 Task: Explore Airbnb accommodation in Rho, Italy from 16th December, 2023 to 18th December, 2023 for 5 adults. Place can be shared room with 2 bedrooms having 5 beds and 2 bathrooms. Property type can be flat. Amenities needed are: wifi.
Action: Mouse moved to (402, 100)
Screenshot: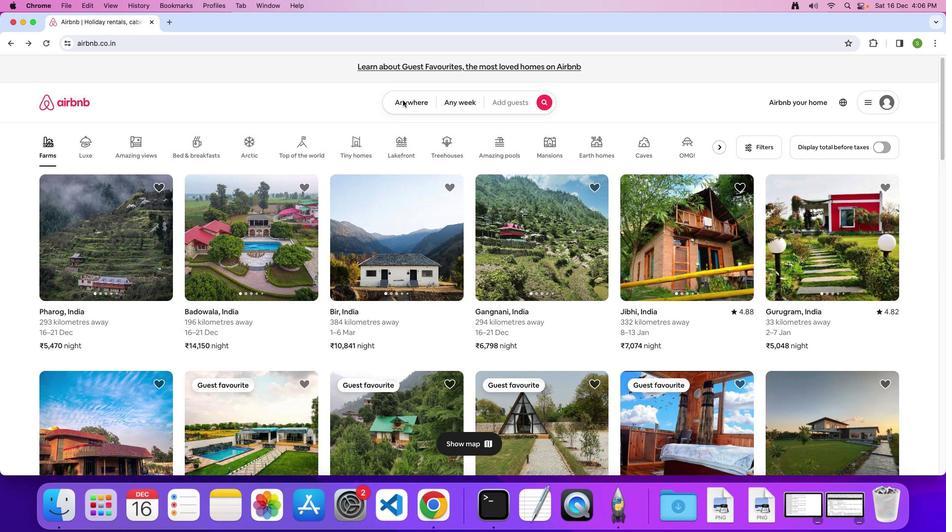 
Action: Mouse pressed left at (402, 100)
Screenshot: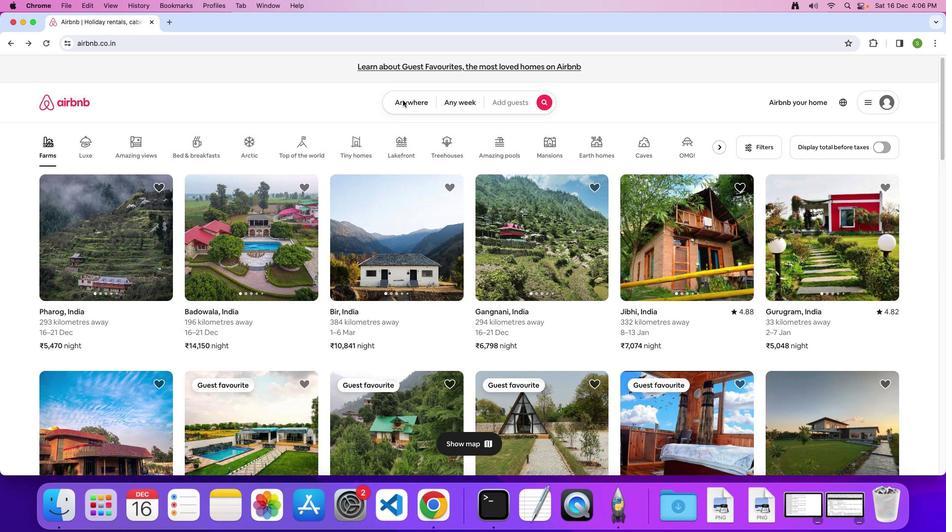 
Action: Mouse moved to (402, 103)
Screenshot: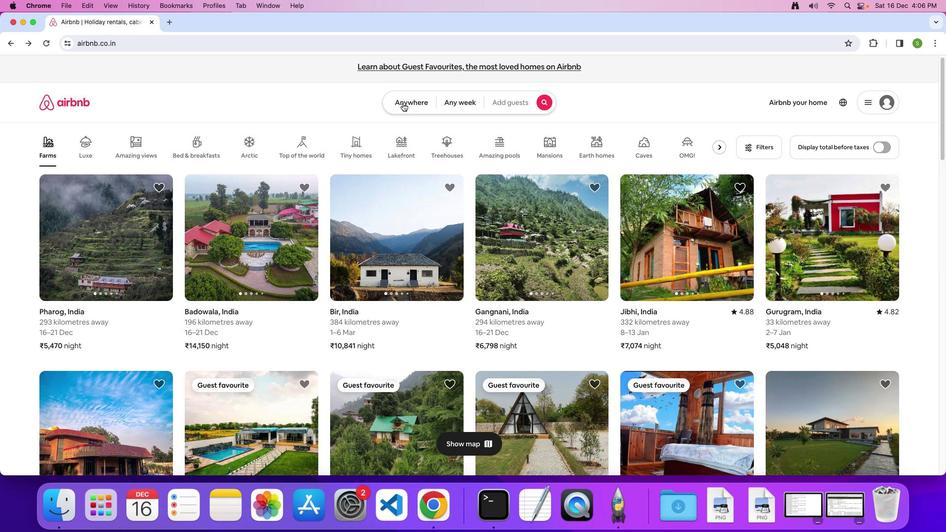 
Action: Mouse pressed left at (402, 103)
Screenshot: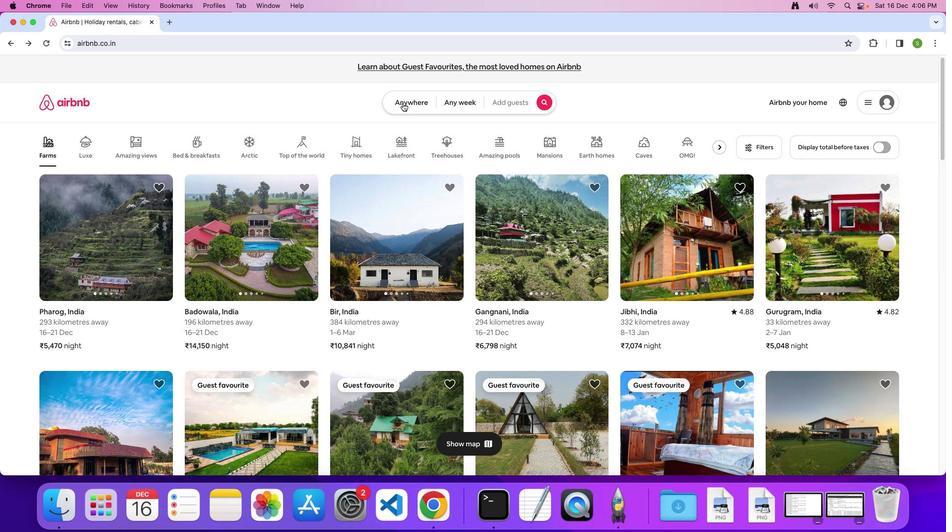 
Action: Mouse moved to (336, 140)
Screenshot: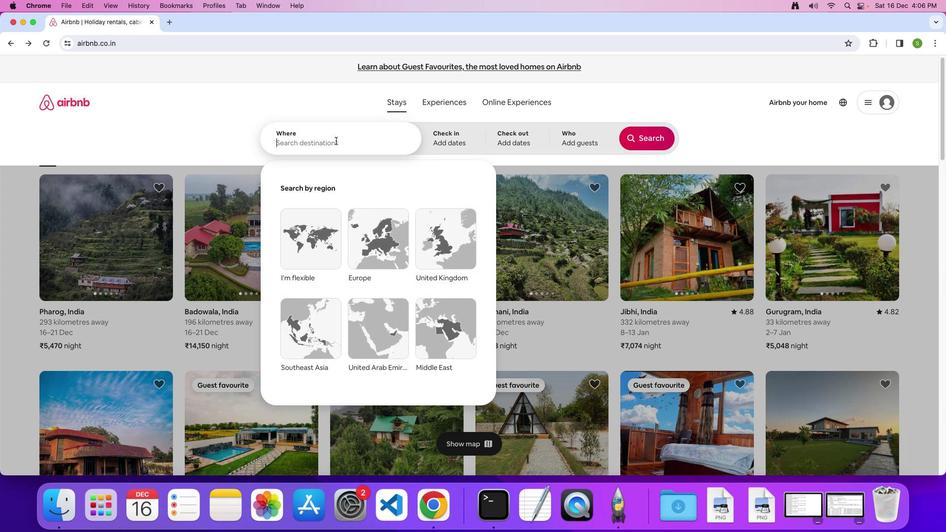 
Action: Mouse pressed left at (336, 140)
Screenshot: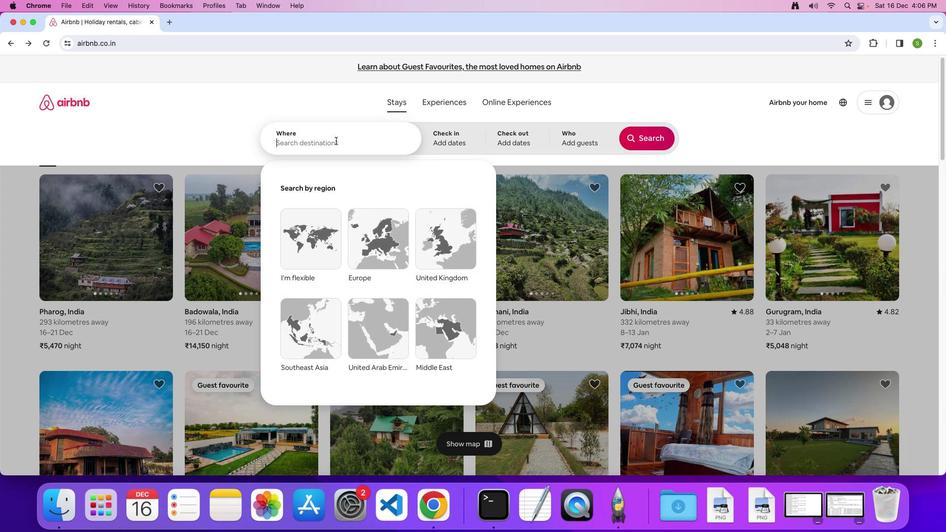 
Action: Mouse moved to (337, 137)
Screenshot: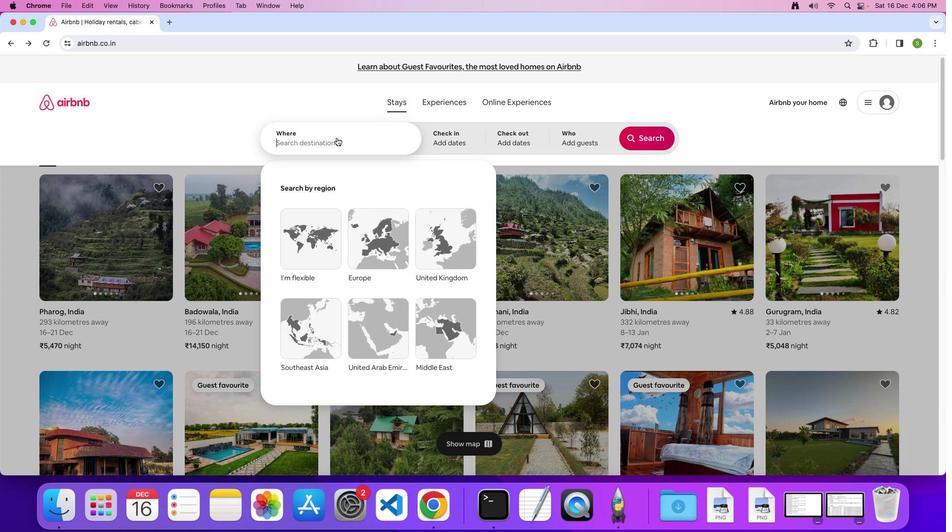 
Action: Key pressed 'R'Key.caps_lock'h''o'','Key.spaceKey.shift'i''t''a''l''y'Key.enter
Screenshot: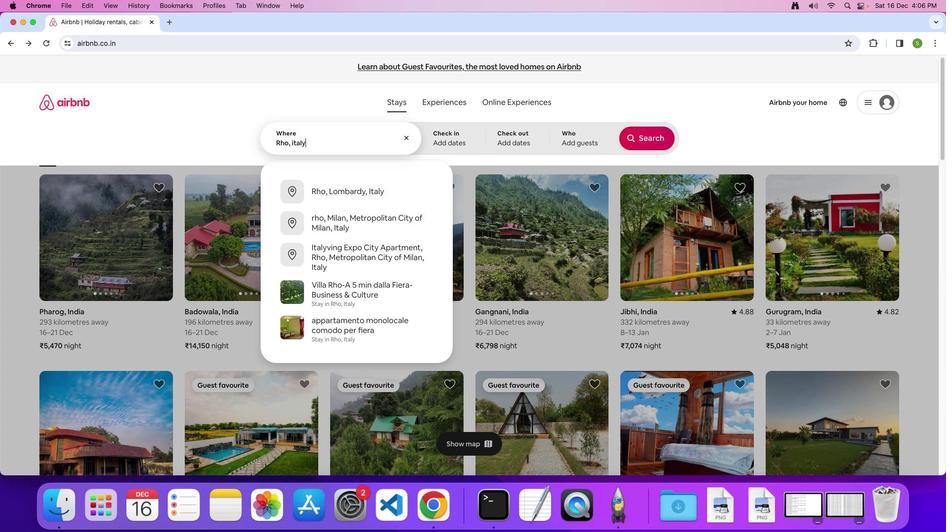 
Action: Mouse moved to (444, 314)
Screenshot: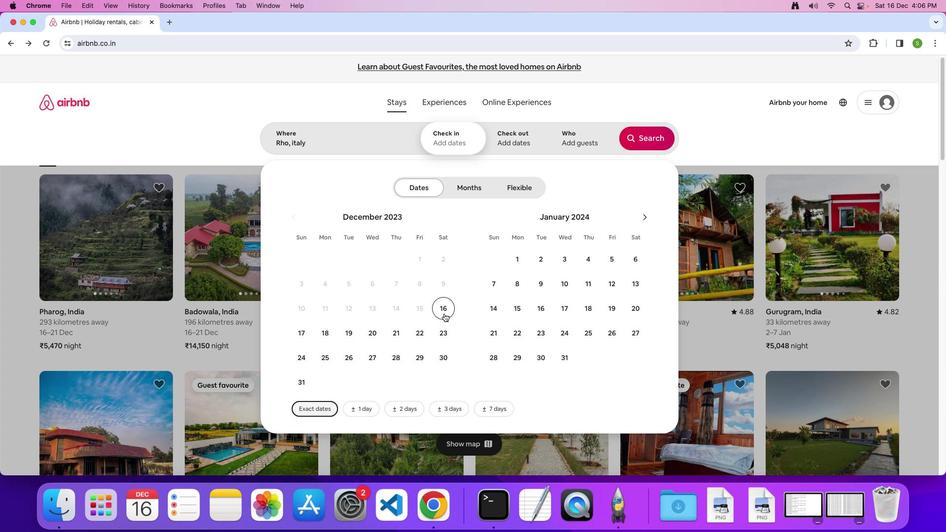 
Action: Mouse pressed left at (444, 314)
Screenshot: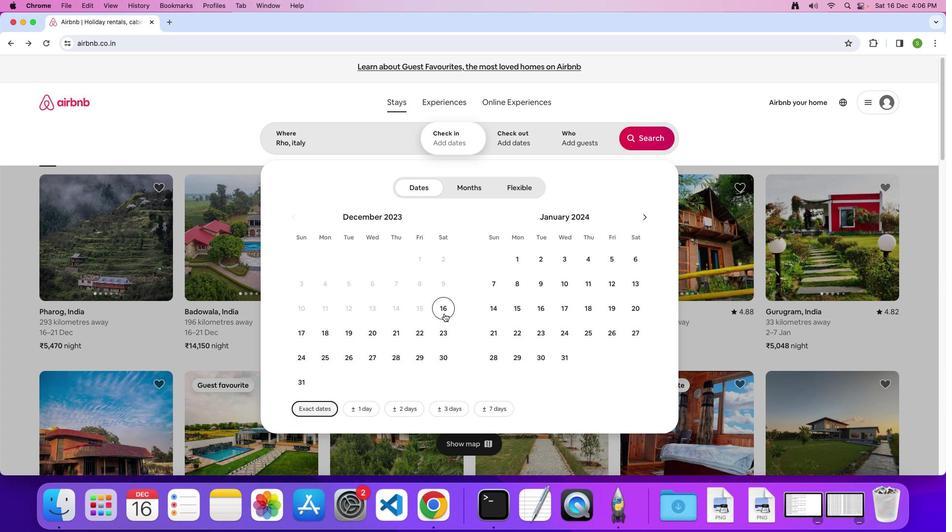
Action: Mouse moved to (328, 336)
Screenshot: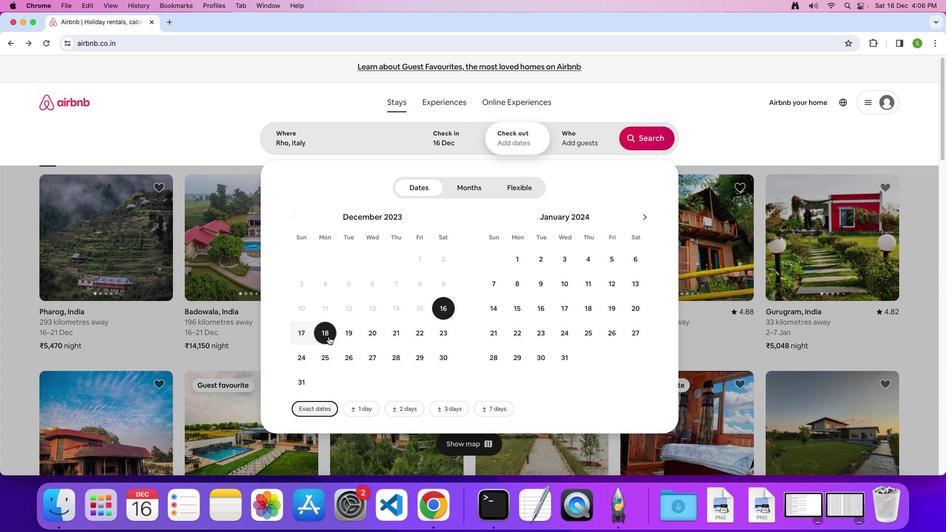 
Action: Mouse pressed left at (328, 336)
Screenshot: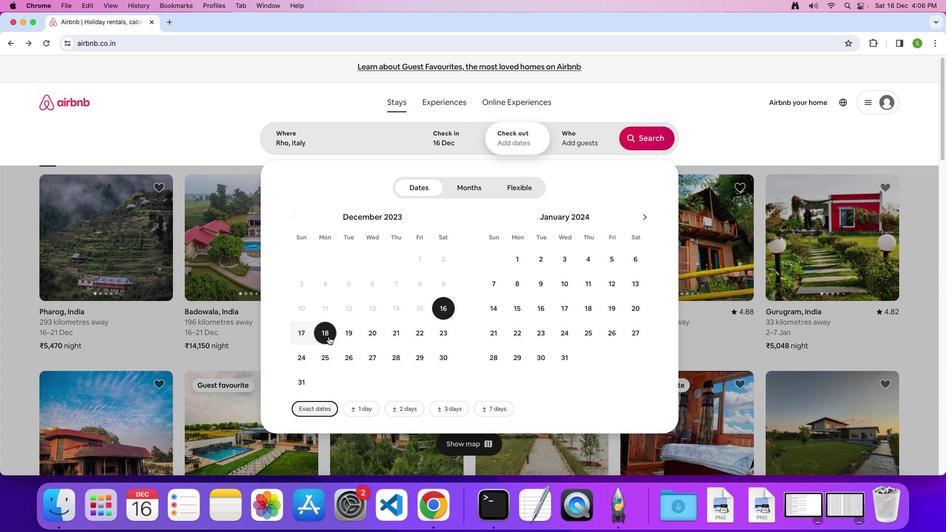 
Action: Mouse moved to (573, 142)
Screenshot: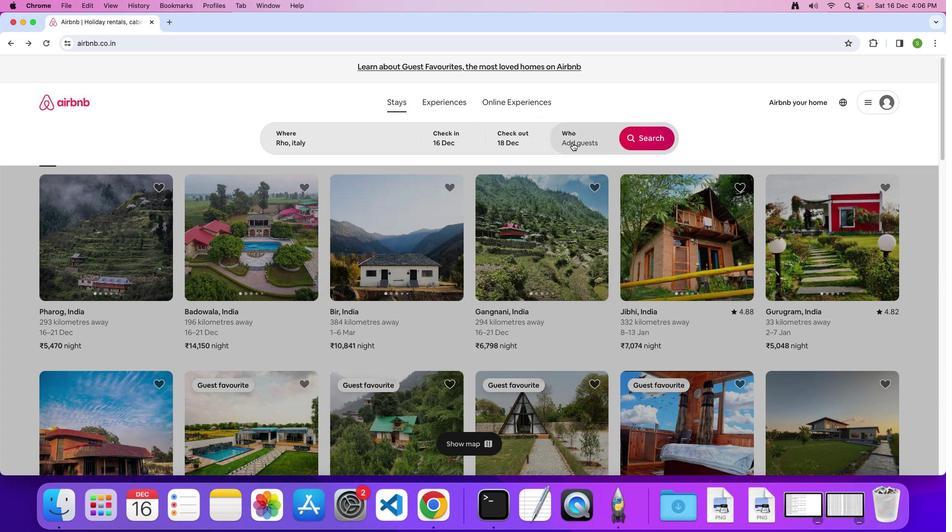 
Action: Mouse pressed left at (573, 142)
Screenshot: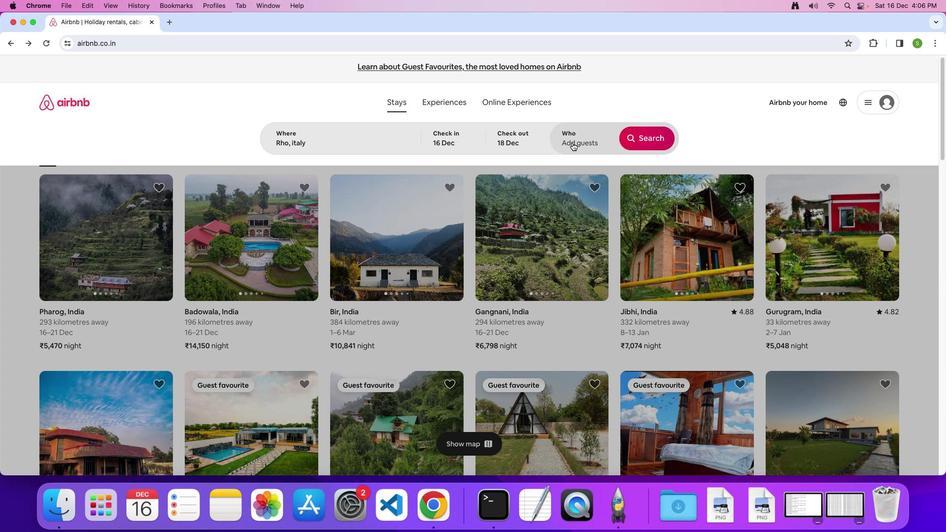 
Action: Mouse moved to (647, 188)
Screenshot: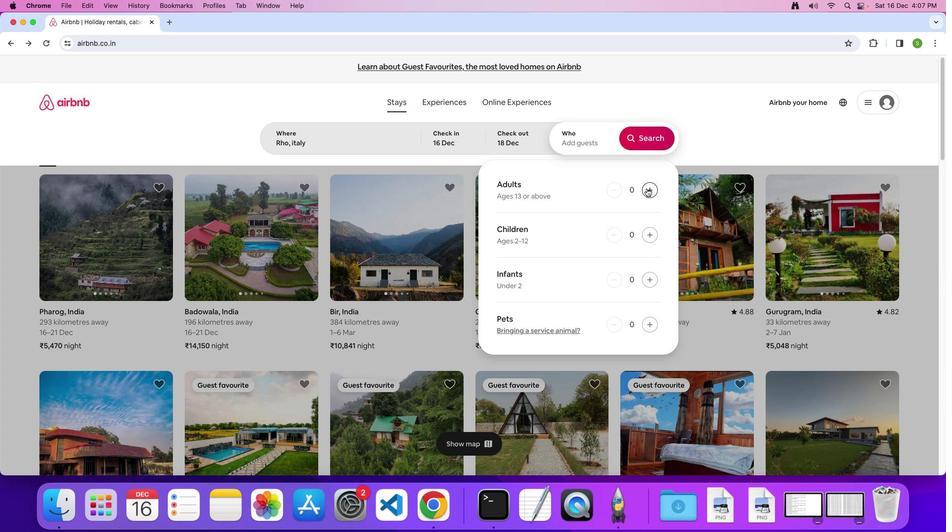 
Action: Mouse pressed left at (647, 188)
Screenshot: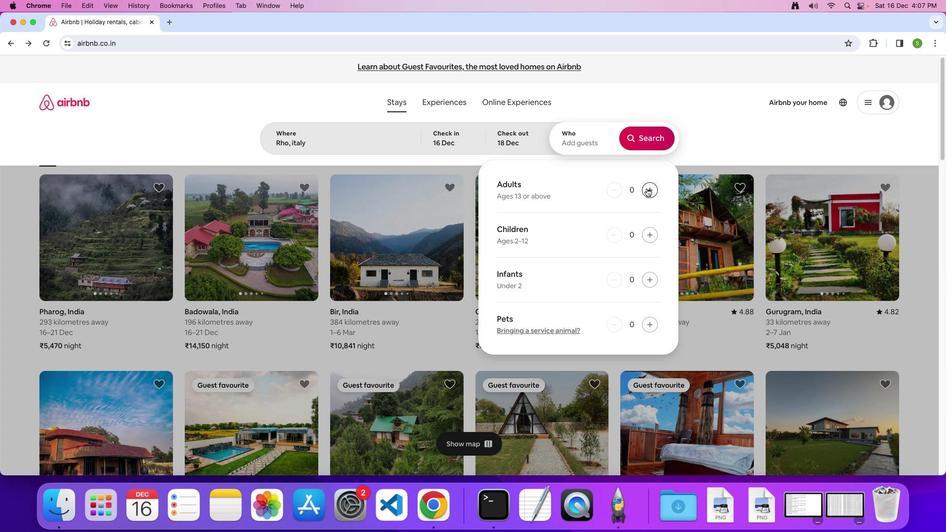 
Action: Mouse pressed left at (647, 188)
Screenshot: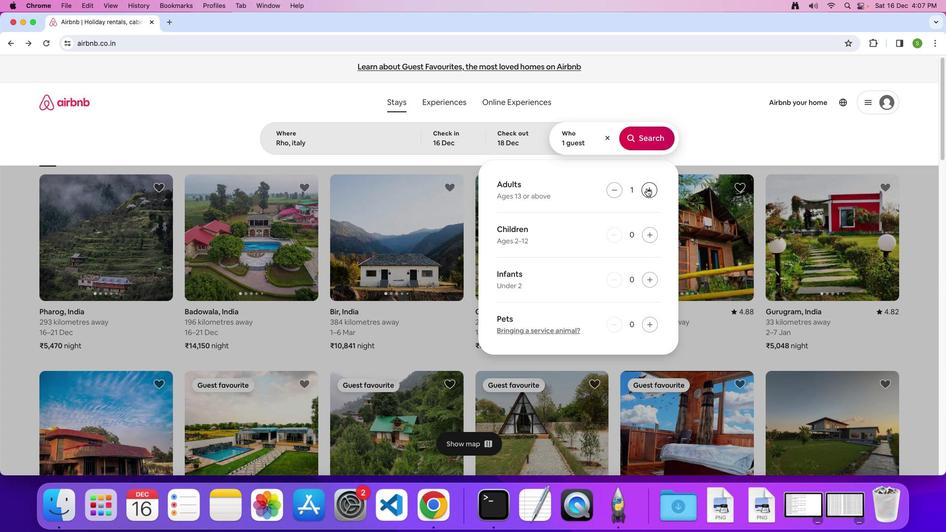 
Action: Mouse pressed left at (647, 188)
Screenshot: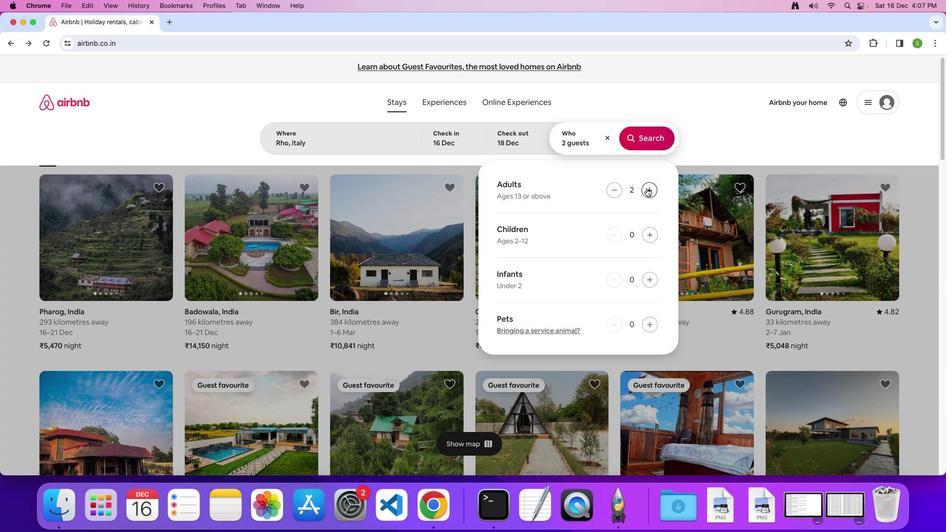 
Action: Mouse pressed left at (647, 188)
Screenshot: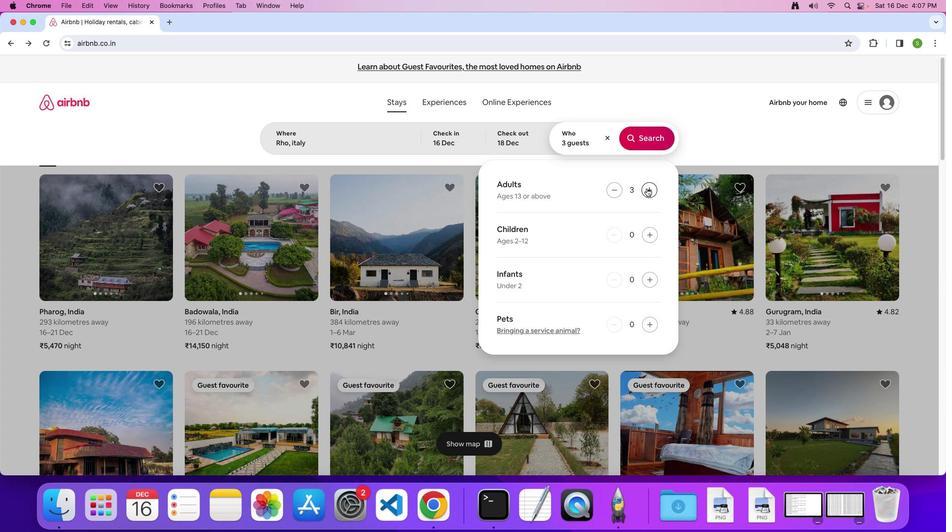 
Action: Mouse pressed left at (647, 188)
Screenshot: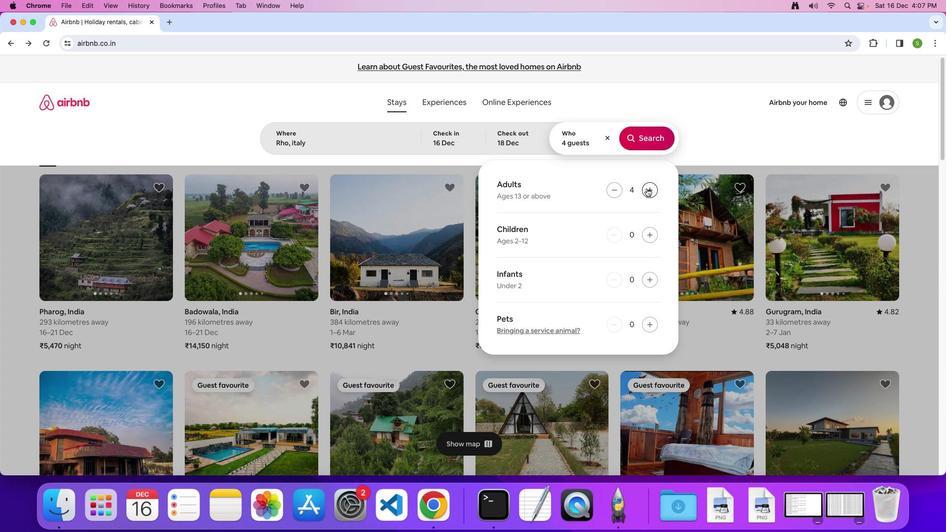 
Action: Mouse moved to (649, 144)
Screenshot: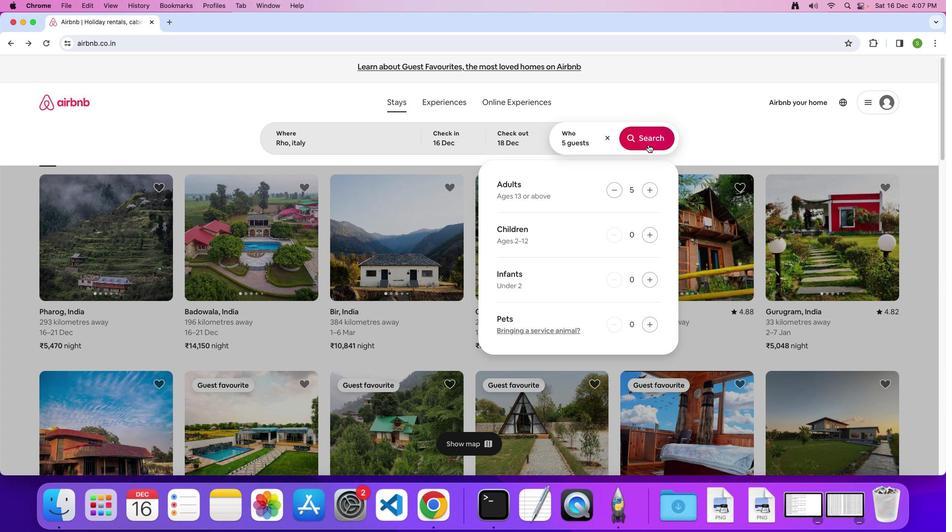
Action: Mouse pressed left at (649, 144)
Screenshot: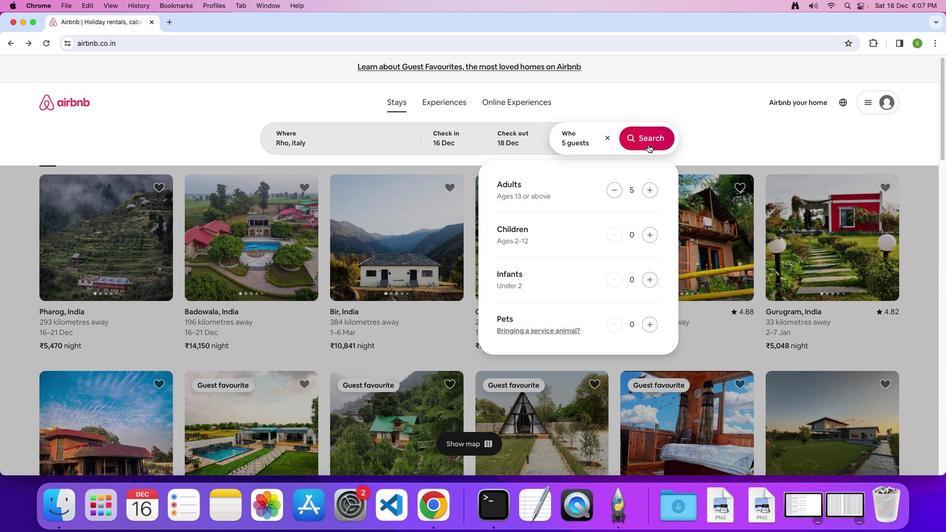 
Action: Mouse moved to (787, 116)
Screenshot: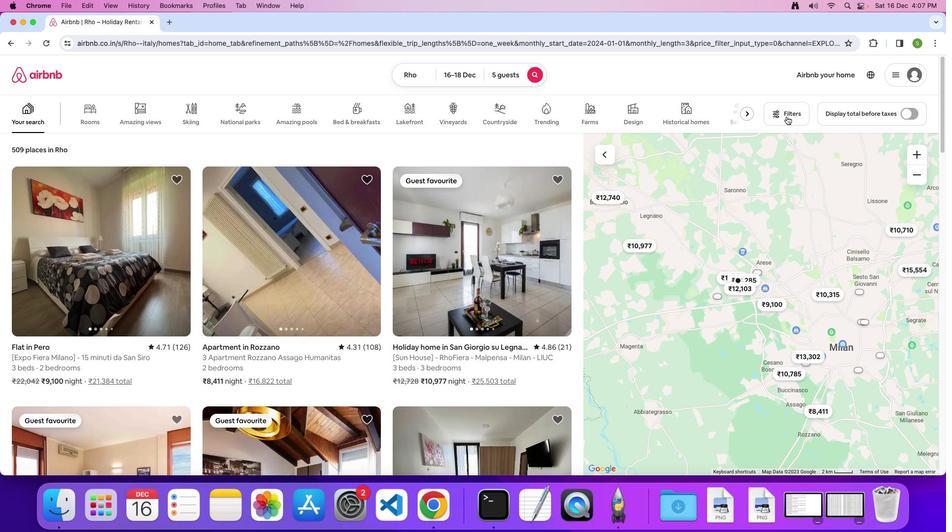 
Action: Mouse pressed left at (787, 116)
Screenshot: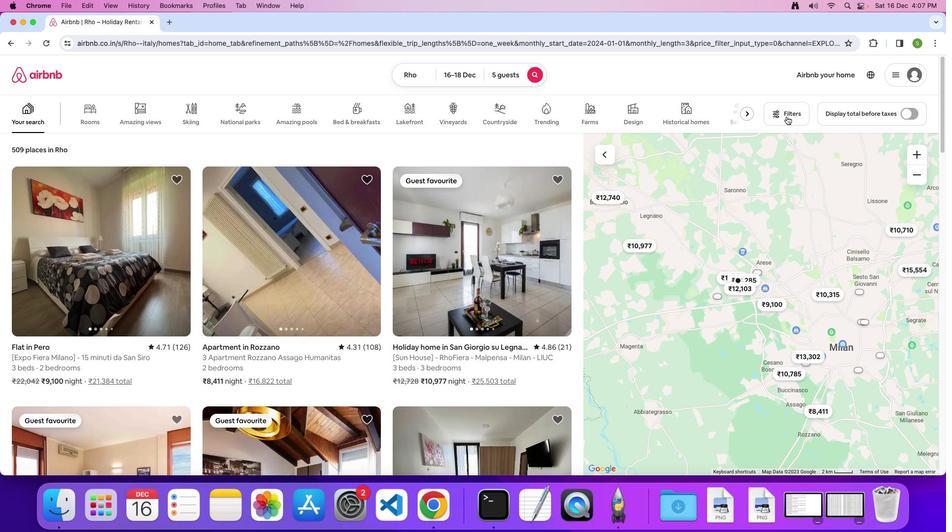 
Action: Mouse moved to (485, 228)
Screenshot: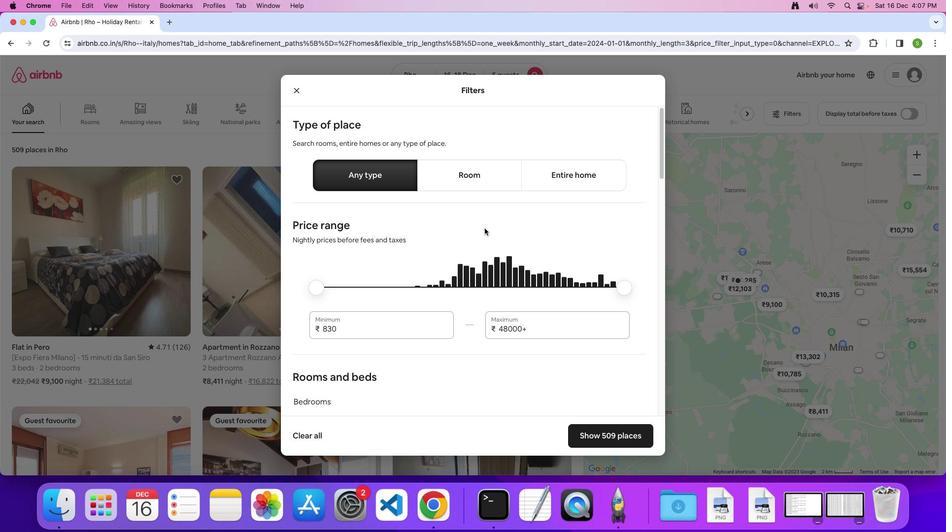 
Action: Mouse scrolled (485, 228) with delta (0, 0)
Screenshot: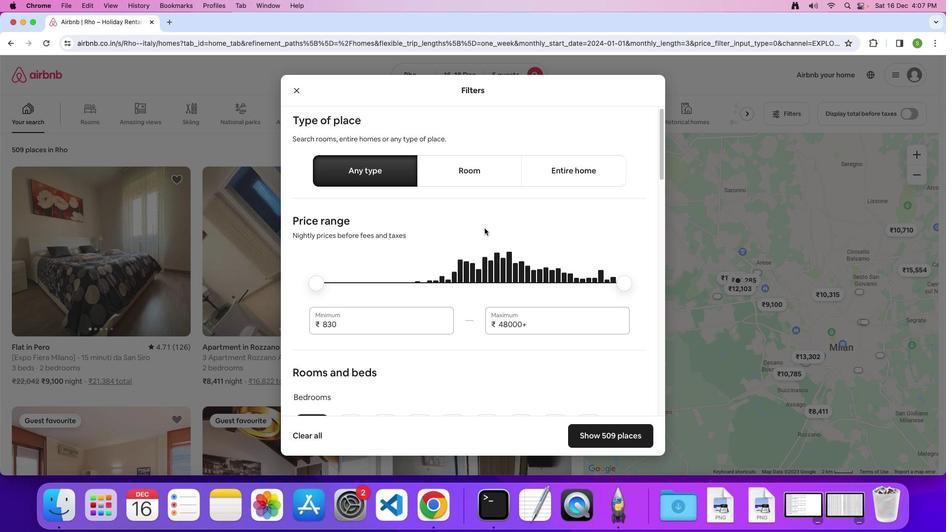 
Action: Mouse moved to (485, 228)
Screenshot: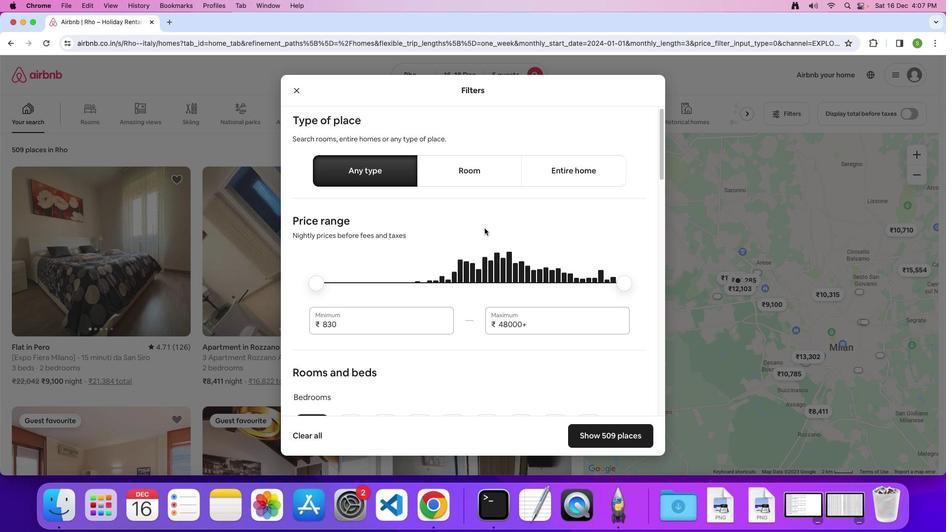 
Action: Mouse scrolled (485, 228) with delta (0, 0)
Screenshot: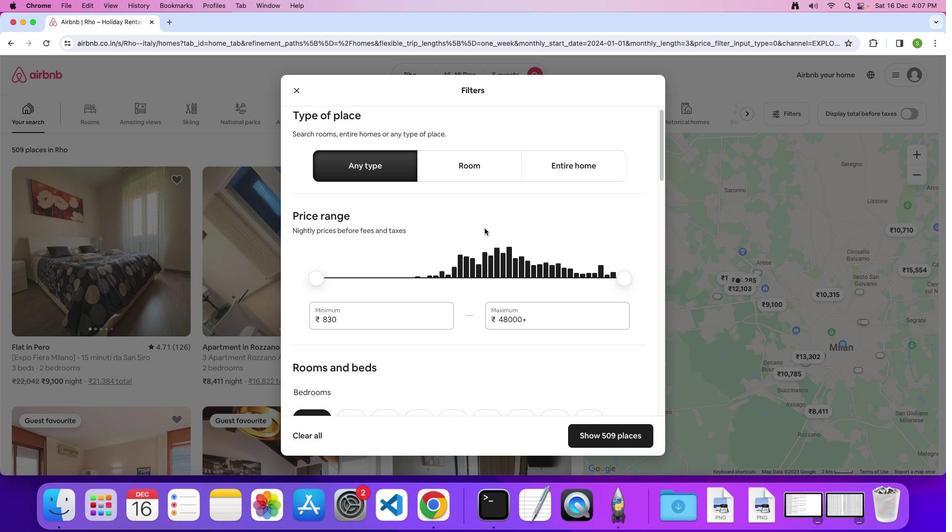
Action: Mouse scrolled (485, 228) with delta (0, 0)
Screenshot: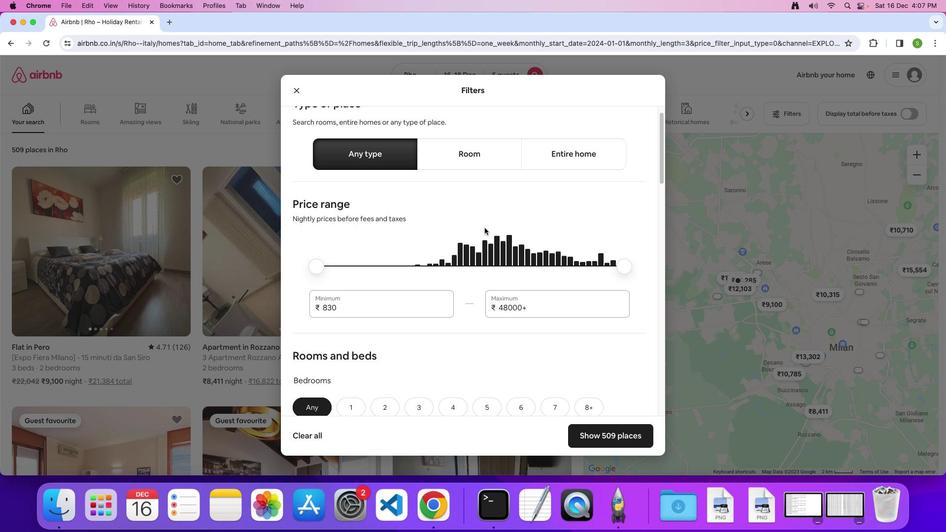 
Action: Mouse moved to (484, 228)
Screenshot: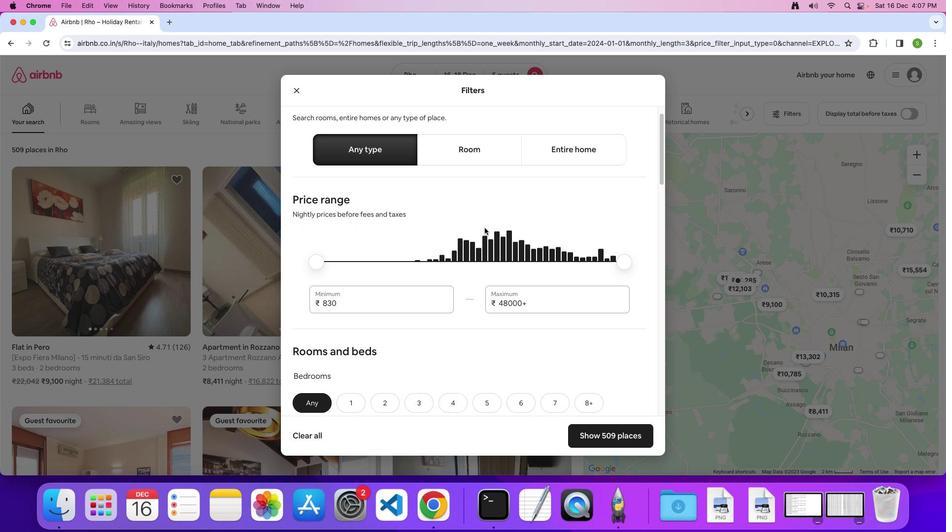 
Action: Mouse scrolled (484, 228) with delta (0, 0)
Screenshot: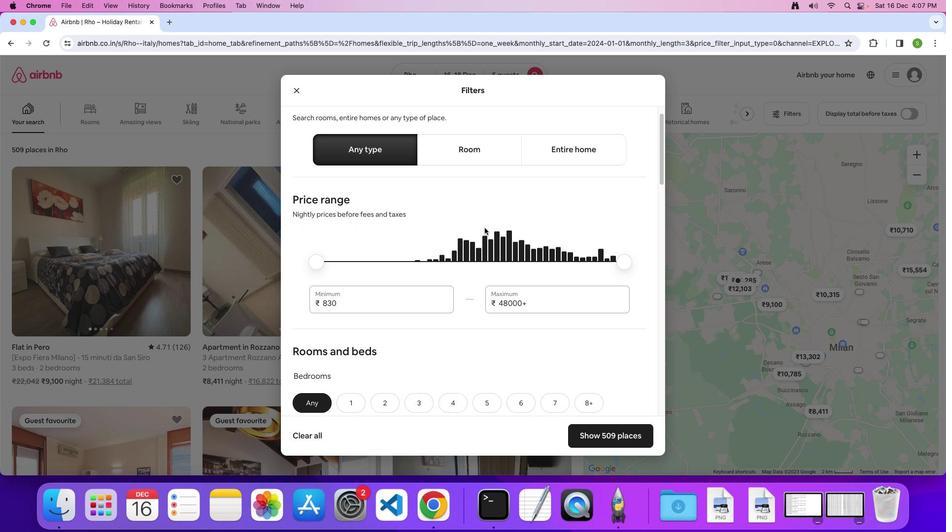 
Action: Mouse moved to (484, 227)
Screenshot: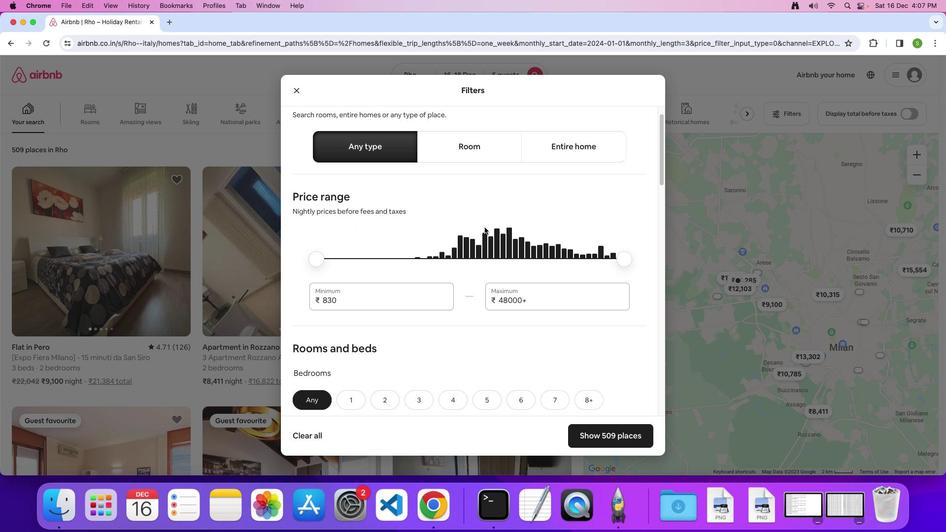 
Action: Mouse scrolled (484, 227) with delta (0, 0)
Screenshot: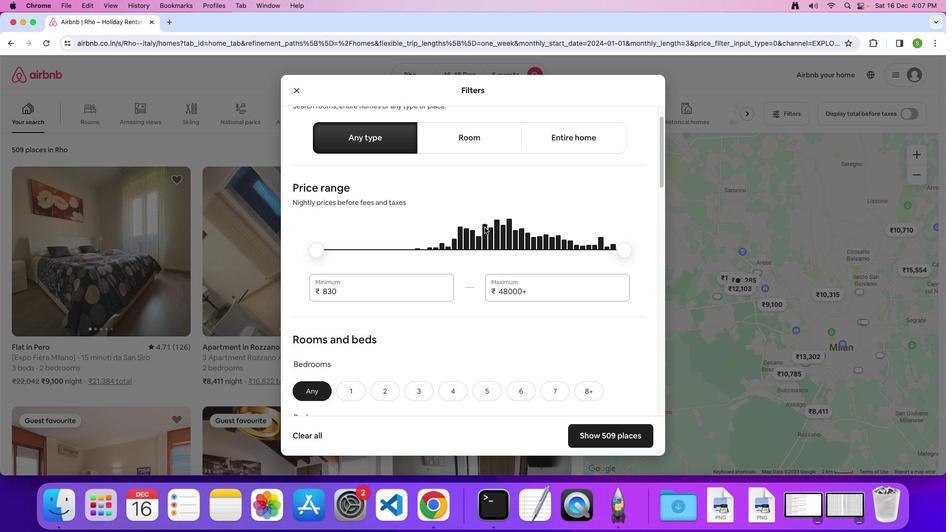 
Action: Mouse scrolled (484, 227) with delta (0, 0)
Screenshot: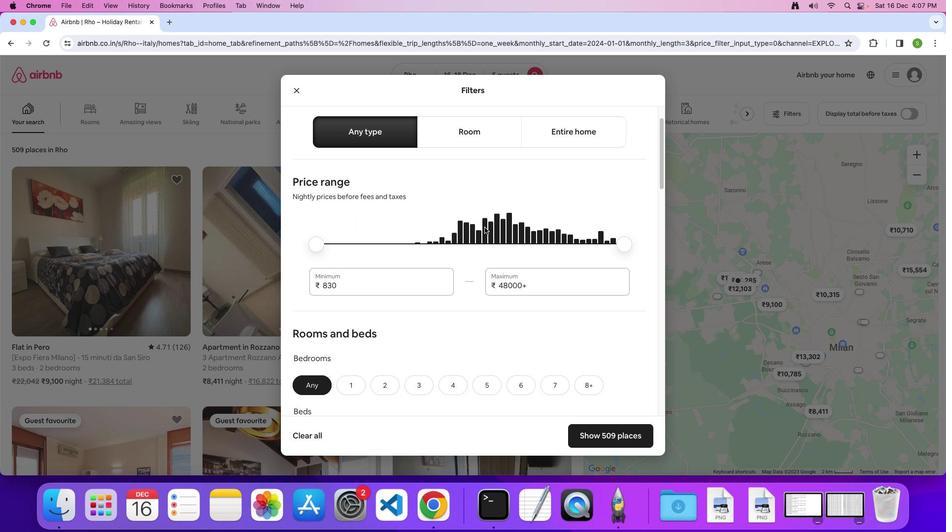 
Action: Mouse scrolled (484, 227) with delta (0, 0)
Screenshot: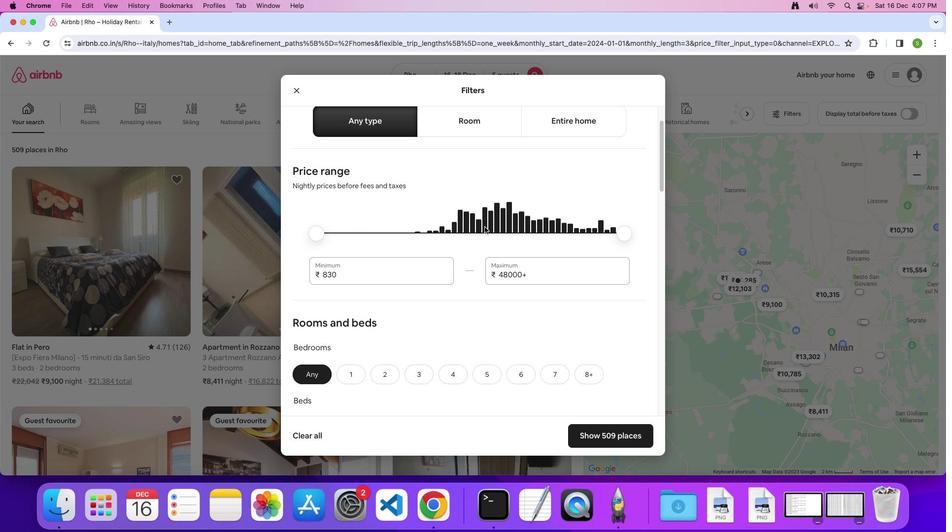 
Action: Mouse scrolled (484, 227) with delta (0, 0)
Screenshot: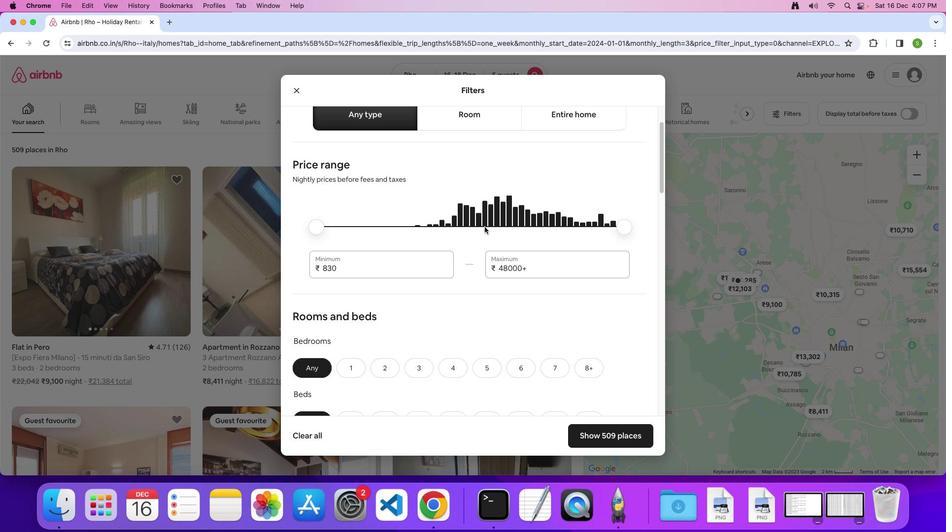 
Action: Mouse moved to (484, 225)
Screenshot: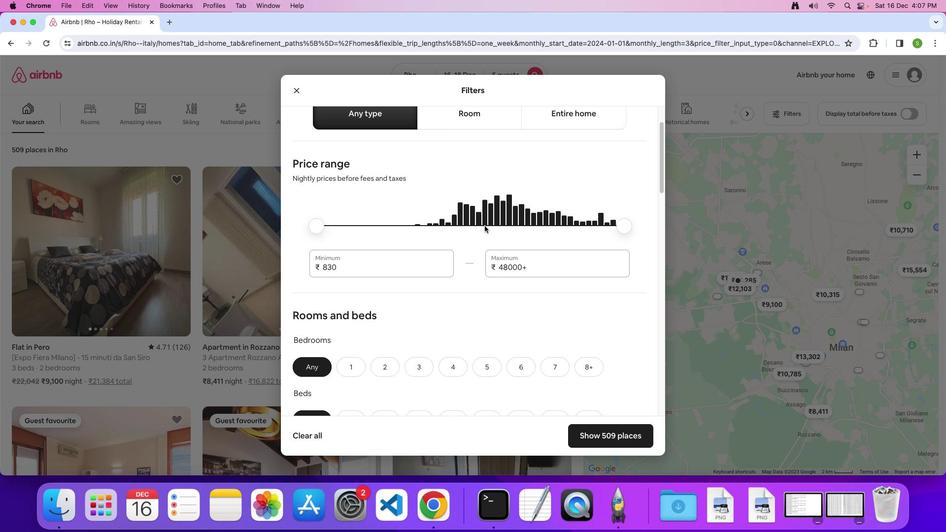 
Action: Mouse scrolled (484, 225) with delta (0, 0)
Screenshot: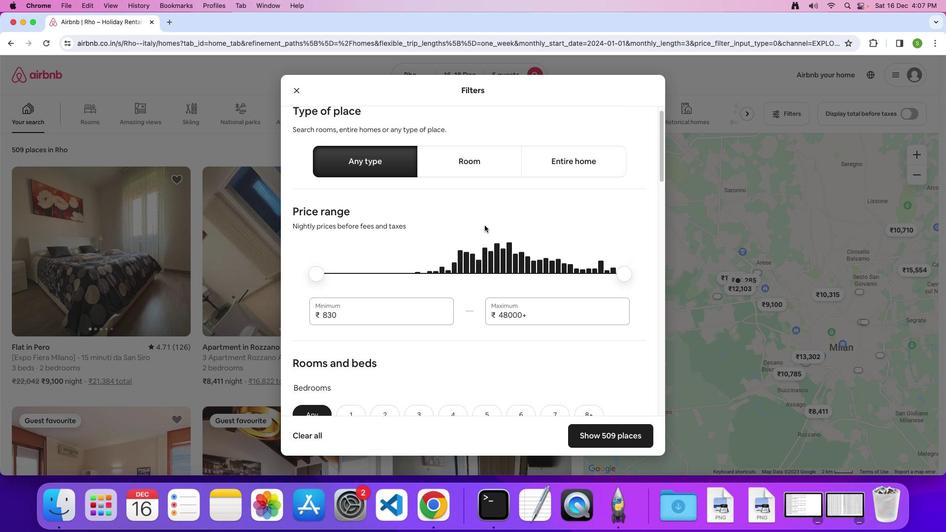 
Action: Mouse scrolled (484, 225) with delta (0, 0)
Screenshot: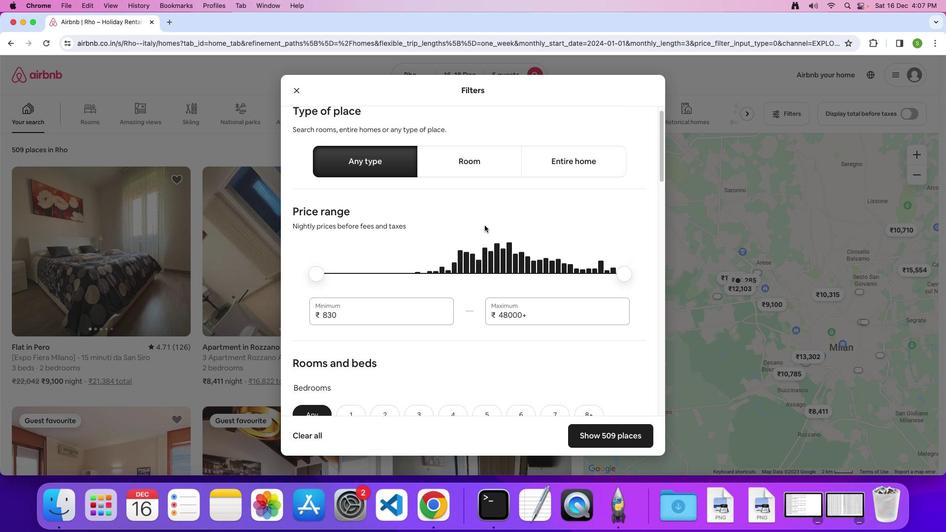 
Action: Mouse scrolled (484, 225) with delta (0, 2)
Screenshot: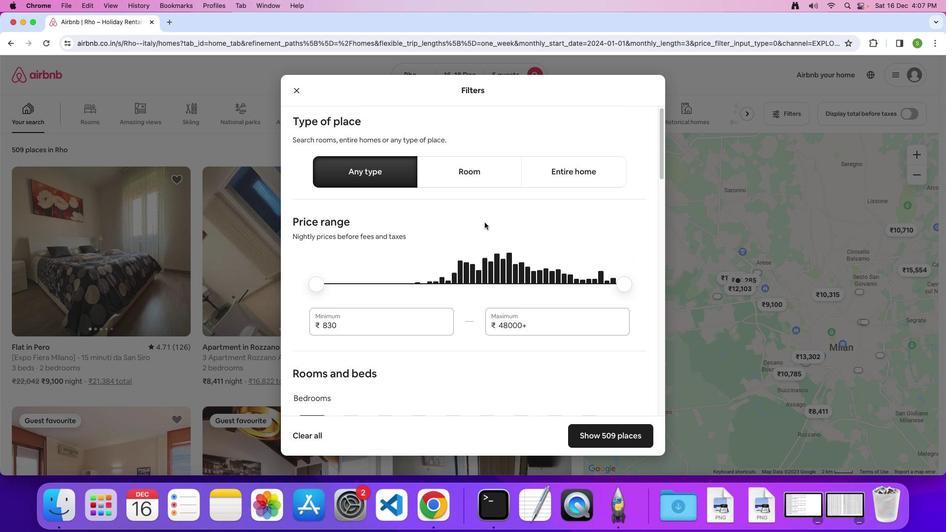 
Action: Mouse moved to (480, 170)
Screenshot: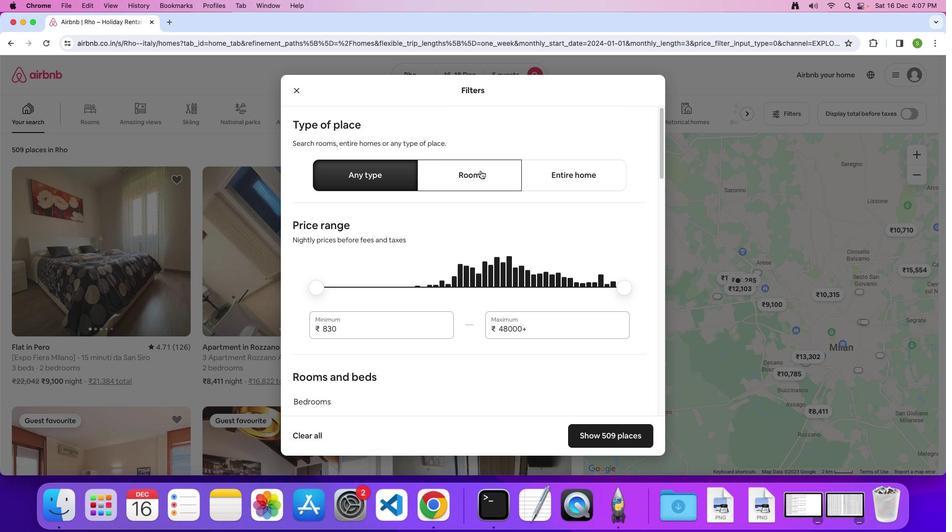 
Action: Mouse pressed left at (480, 170)
Screenshot: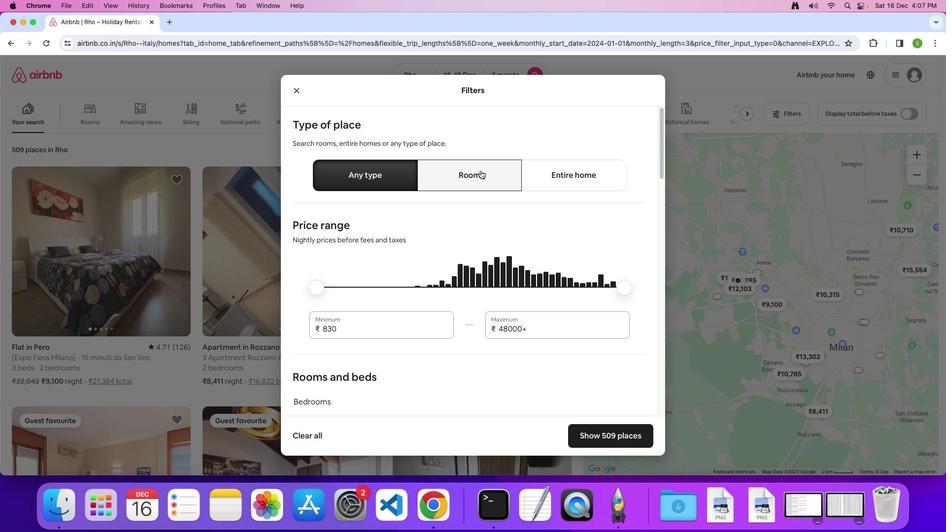 
Action: Mouse moved to (476, 247)
Screenshot: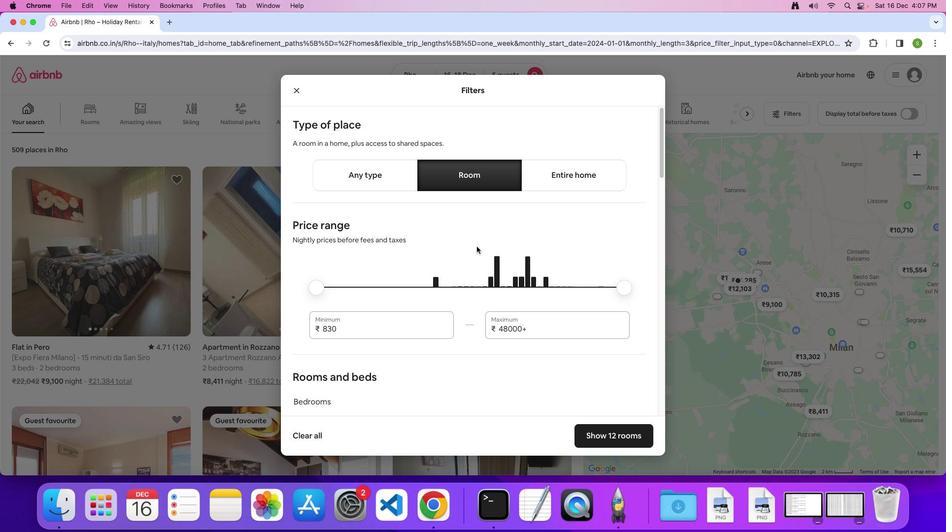 
Action: Mouse scrolled (476, 247) with delta (0, 0)
Screenshot: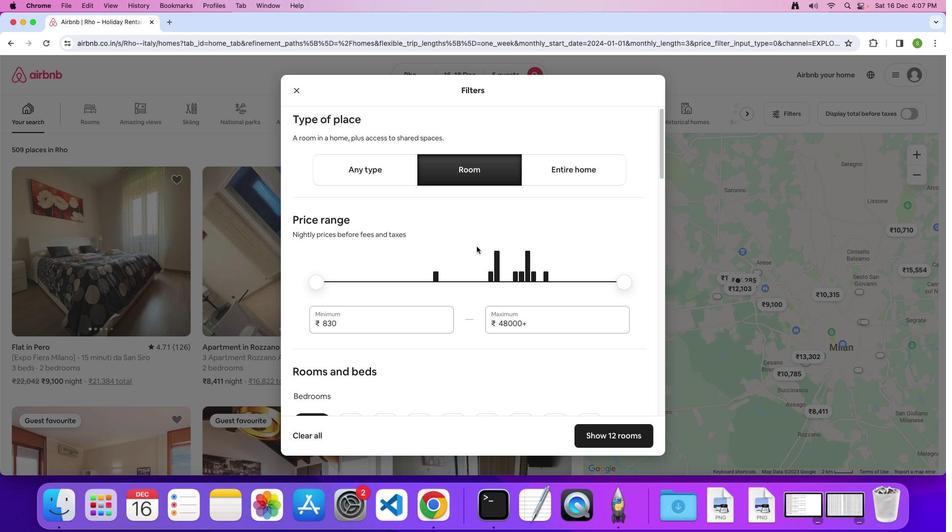 
Action: Mouse scrolled (476, 247) with delta (0, 0)
Screenshot: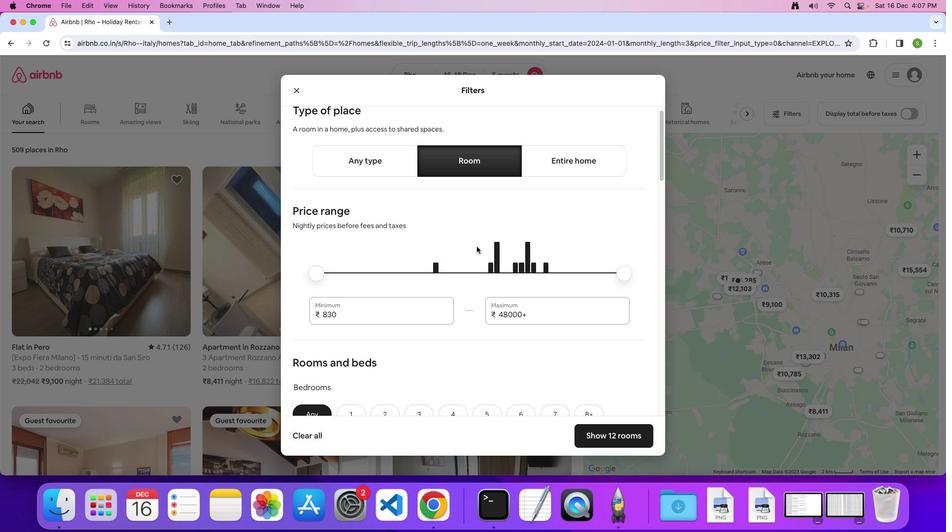 
Action: Mouse moved to (476, 246)
Screenshot: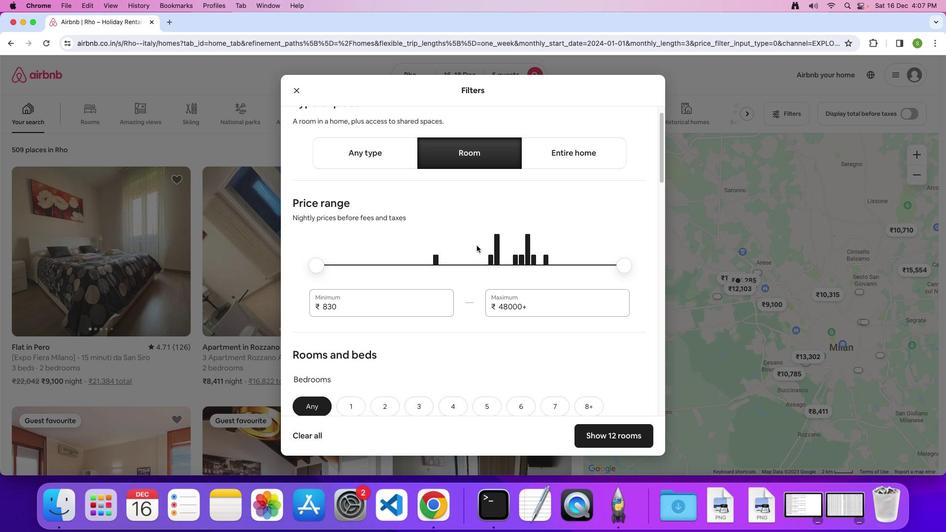 
Action: Mouse scrolled (476, 246) with delta (0, 0)
Screenshot: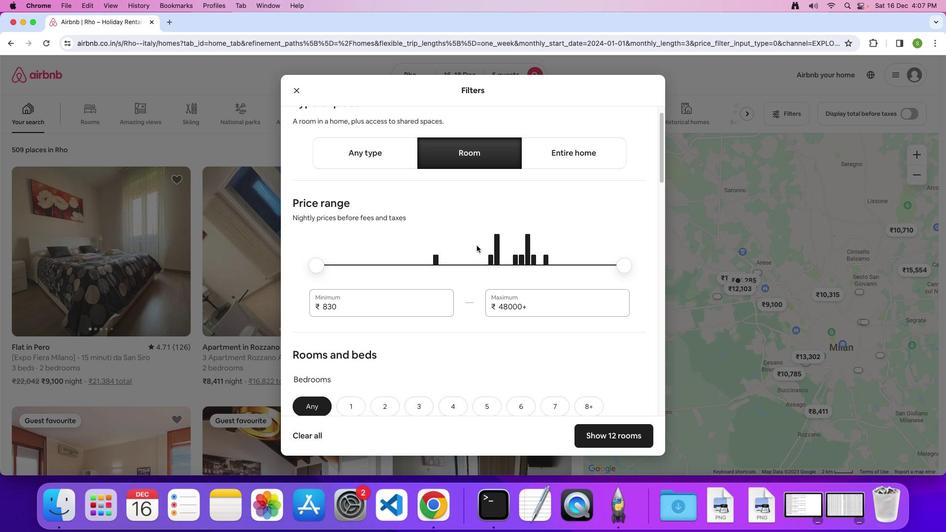 
Action: Mouse moved to (476, 246)
Screenshot: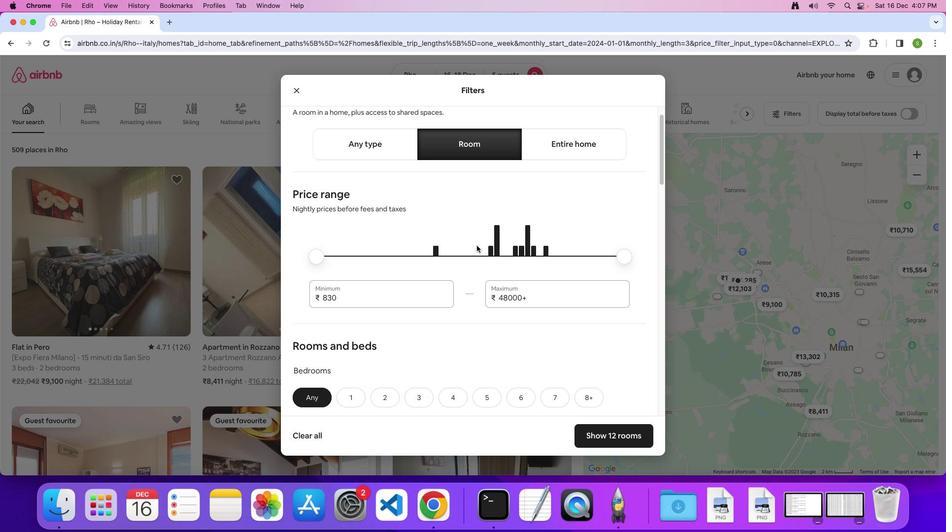 
Action: Mouse scrolled (476, 246) with delta (0, 0)
Screenshot: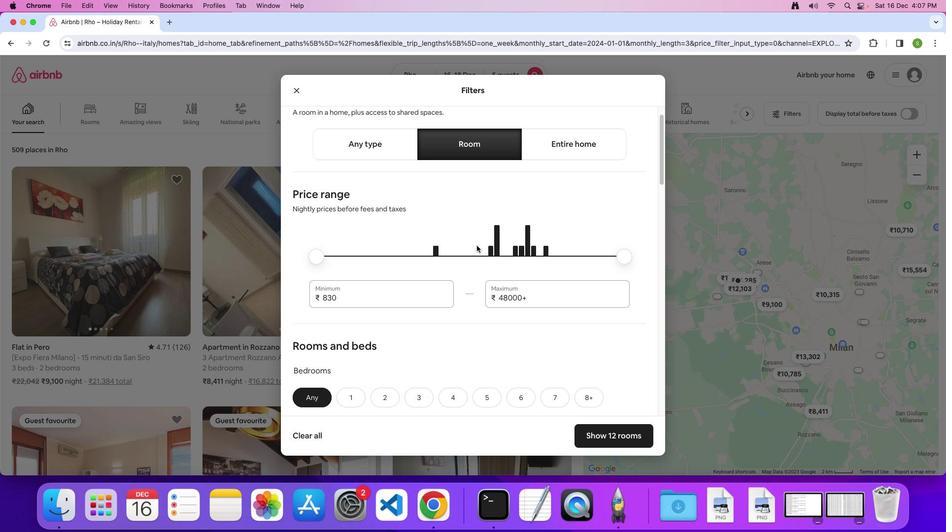 
Action: Mouse scrolled (476, 246) with delta (0, 0)
Screenshot: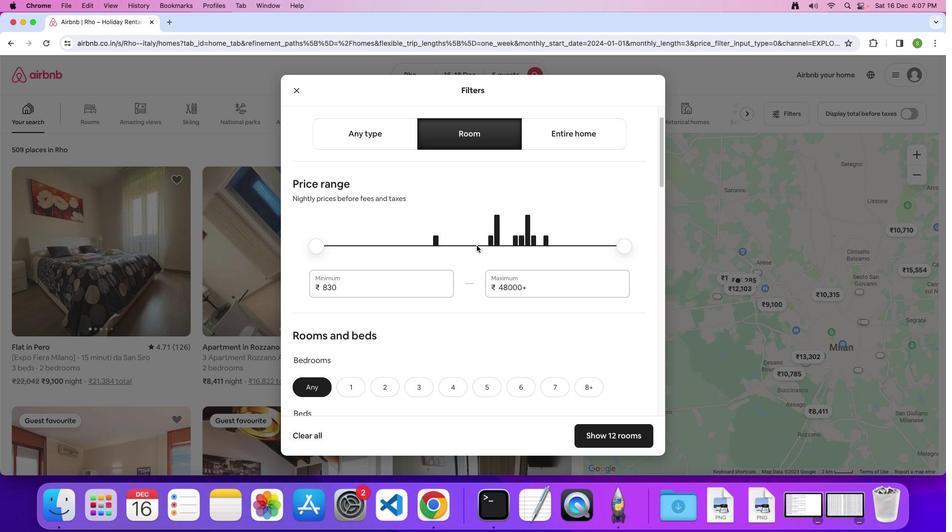 
Action: Mouse scrolled (476, 246) with delta (0, 0)
Screenshot: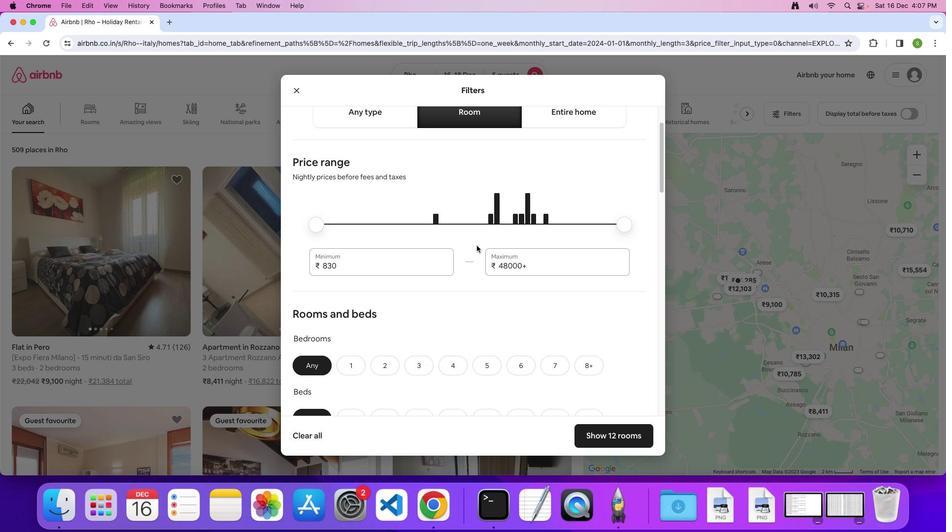 
Action: Mouse moved to (476, 245)
Screenshot: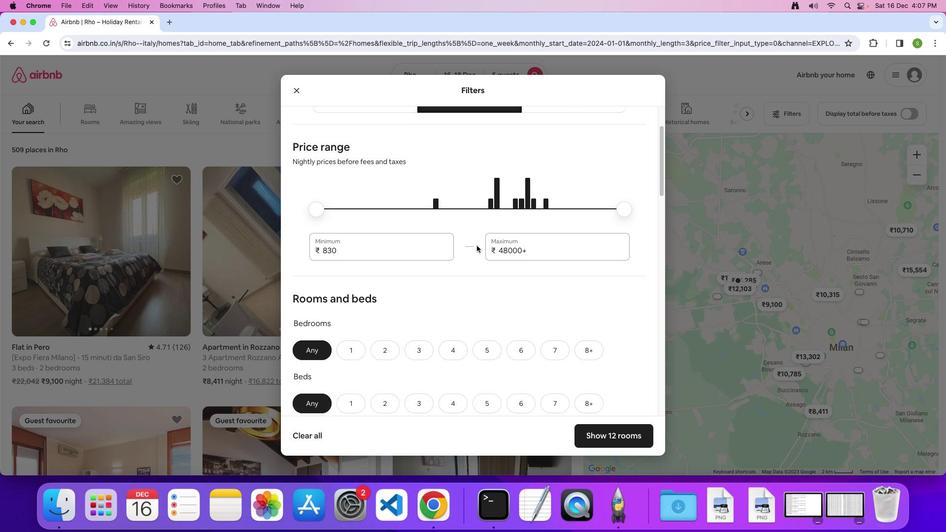 
Action: Mouse scrolled (476, 245) with delta (0, 0)
Screenshot: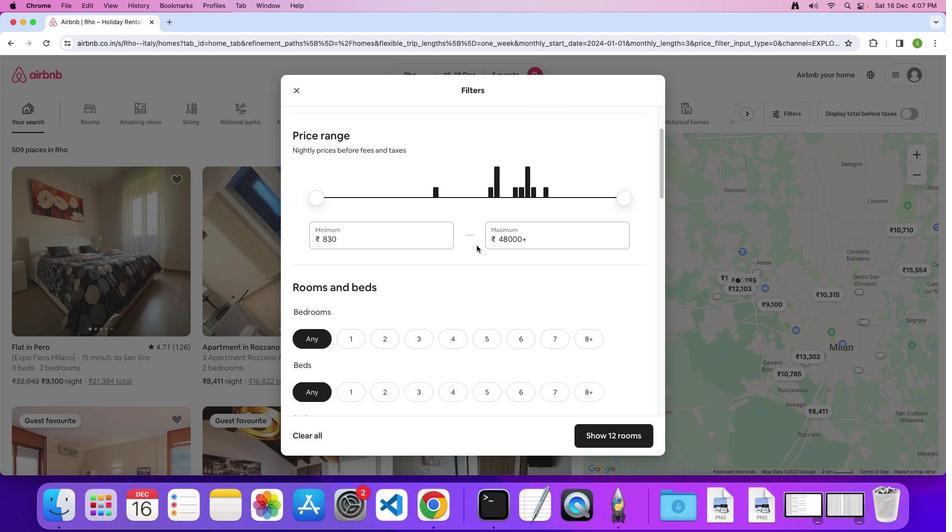 
Action: Mouse scrolled (476, 245) with delta (0, 0)
Screenshot: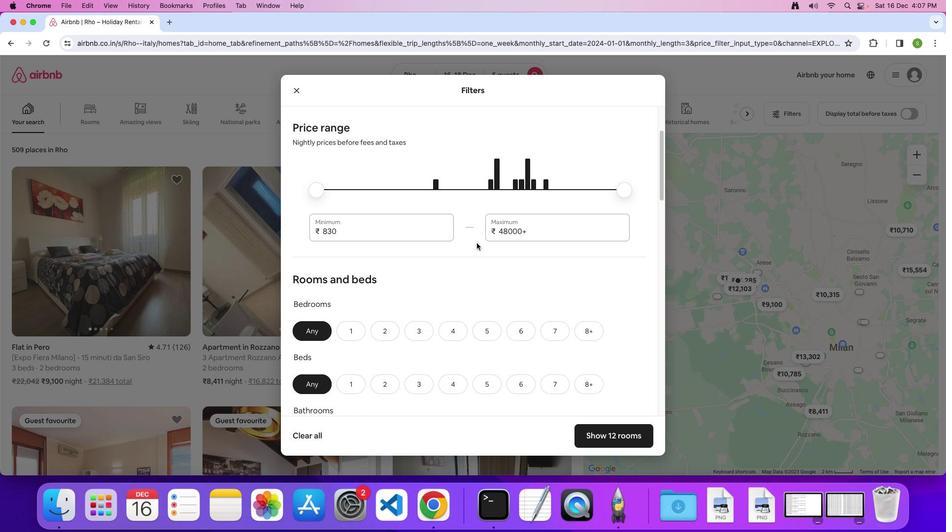 
Action: Mouse moved to (476, 243)
Screenshot: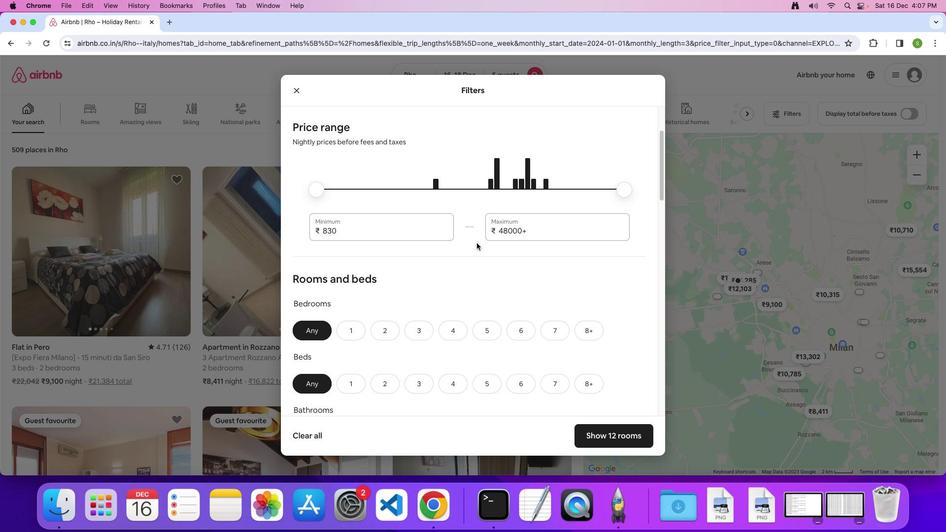 
Action: Mouse scrolled (476, 243) with delta (0, 0)
Screenshot: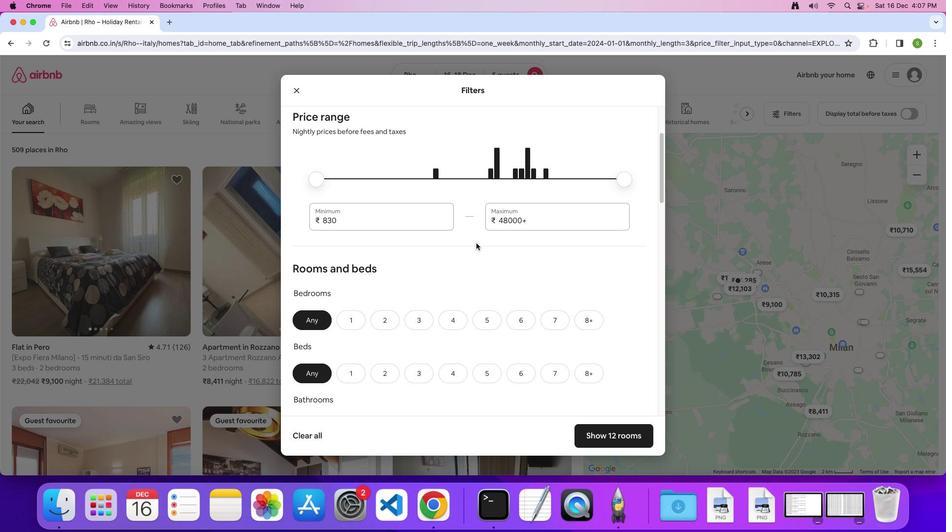 
Action: Mouse scrolled (476, 243) with delta (0, 0)
Screenshot: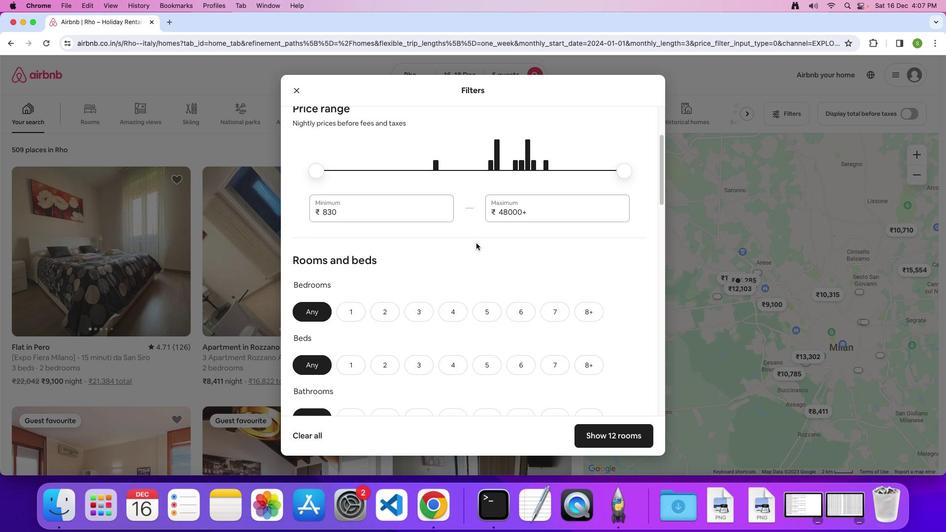 
Action: Mouse scrolled (476, 243) with delta (0, 0)
Screenshot: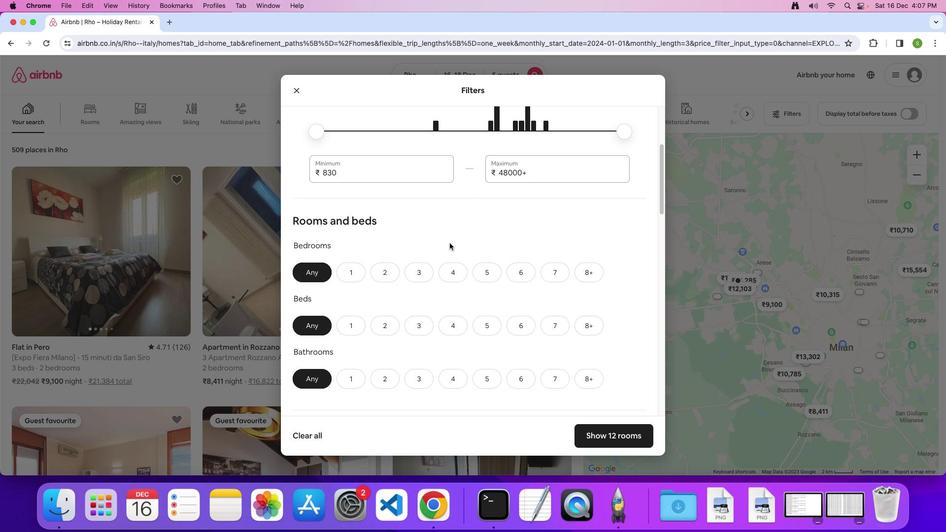 
Action: Mouse moved to (382, 261)
Screenshot: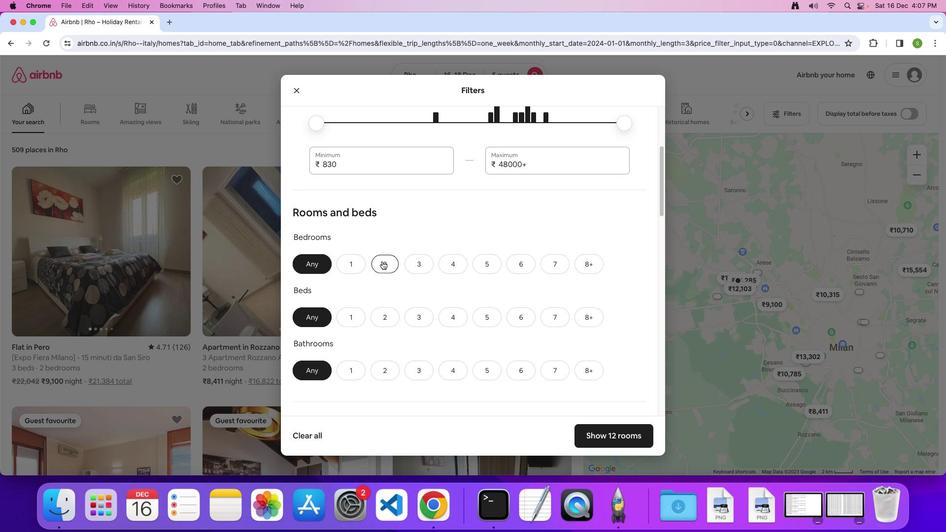 
Action: Mouse pressed left at (382, 261)
Screenshot: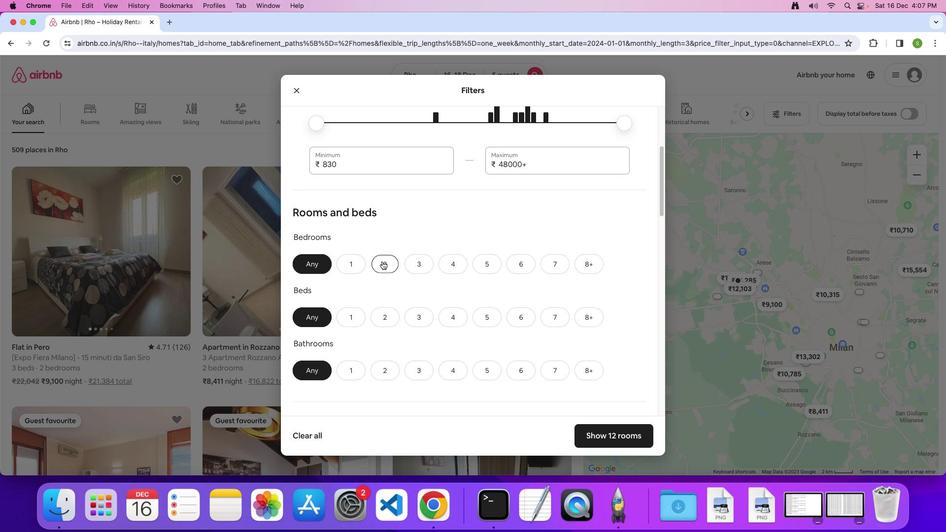 
Action: Mouse moved to (452, 236)
Screenshot: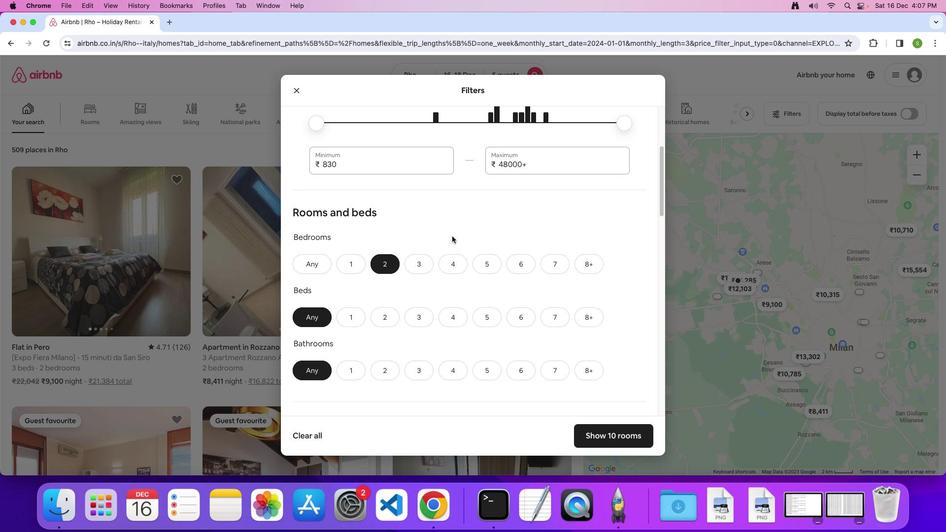 
Action: Mouse scrolled (452, 236) with delta (0, 0)
Screenshot: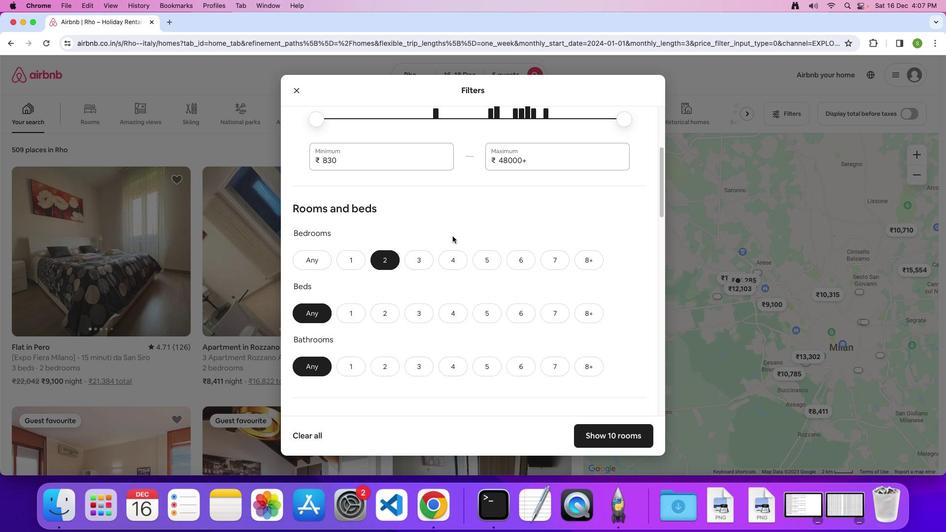 
Action: Mouse scrolled (452, 236) with delta (0, 0)
Screenshot: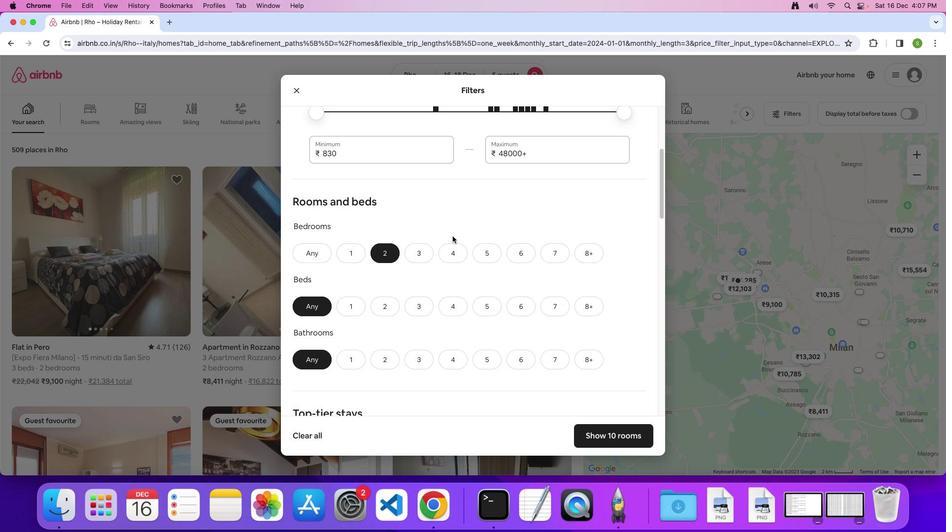 
Action: Mouse moved to (452, 236)
Screenshot: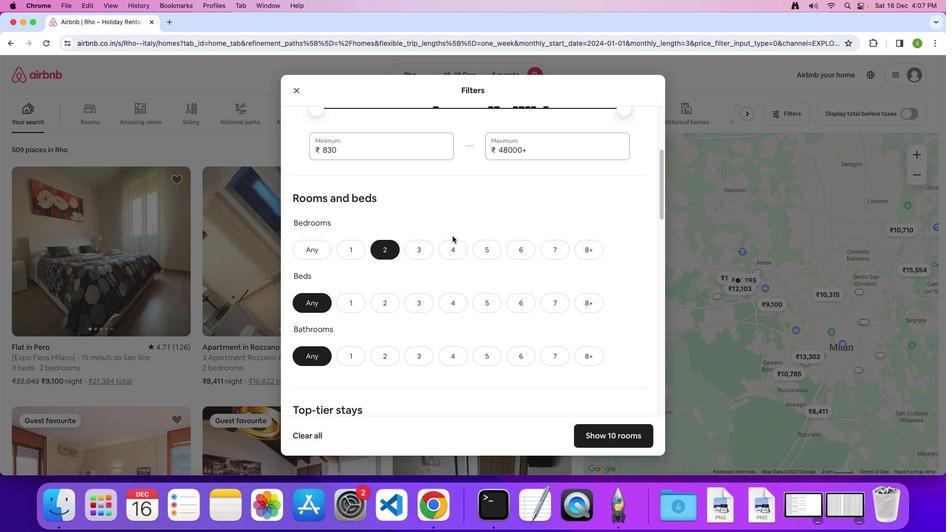 
Action: Mouse scrolled (452, 236) with delta (0, 0)
Screenshot: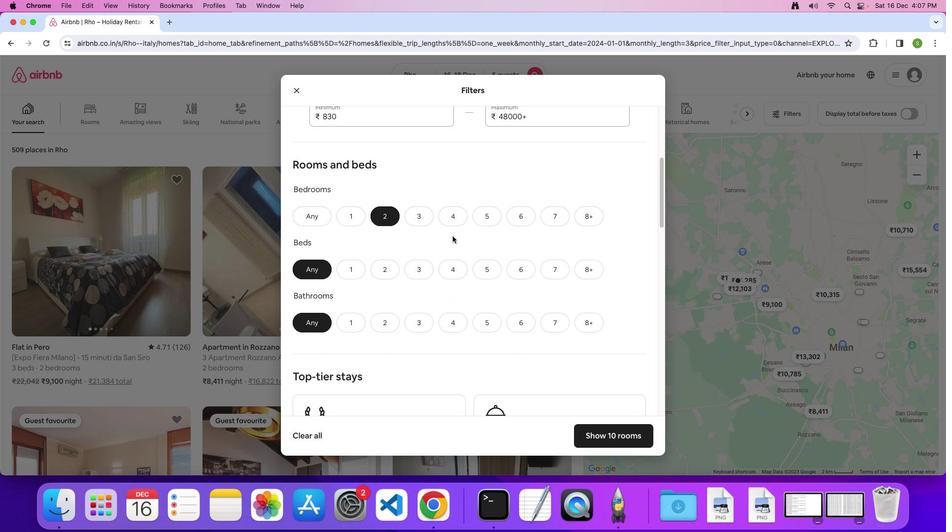 
Action: Mouse scrolled (452, 236) with delta (0, 0)
Screenshot: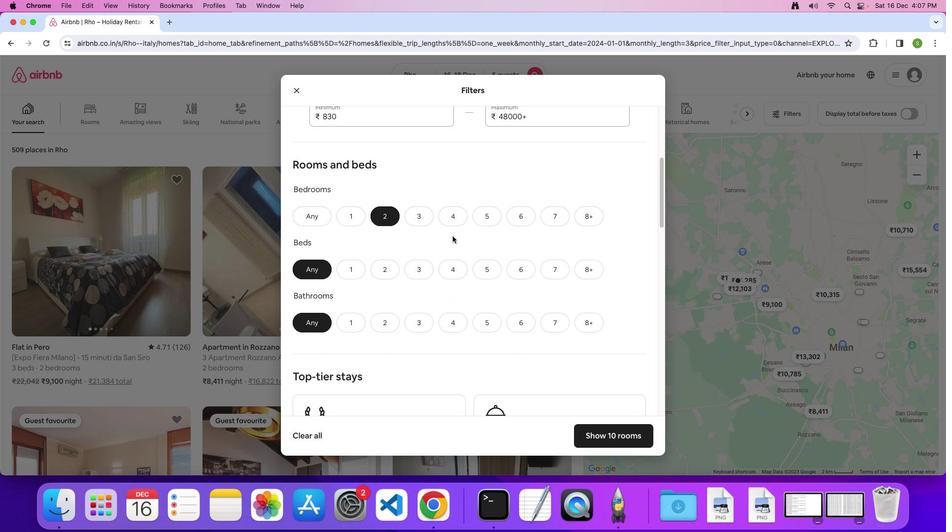 
Action: Mouse scrolled (452, 236) with delta (0, -1)
Screenshot: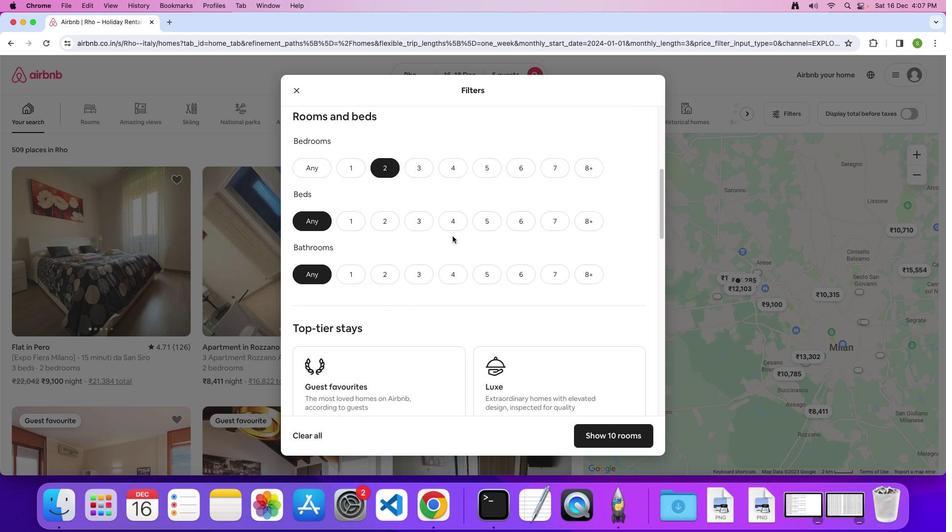 
Action: Mouse scrolled (452, 236) with delta (0, 0)
Screenshot: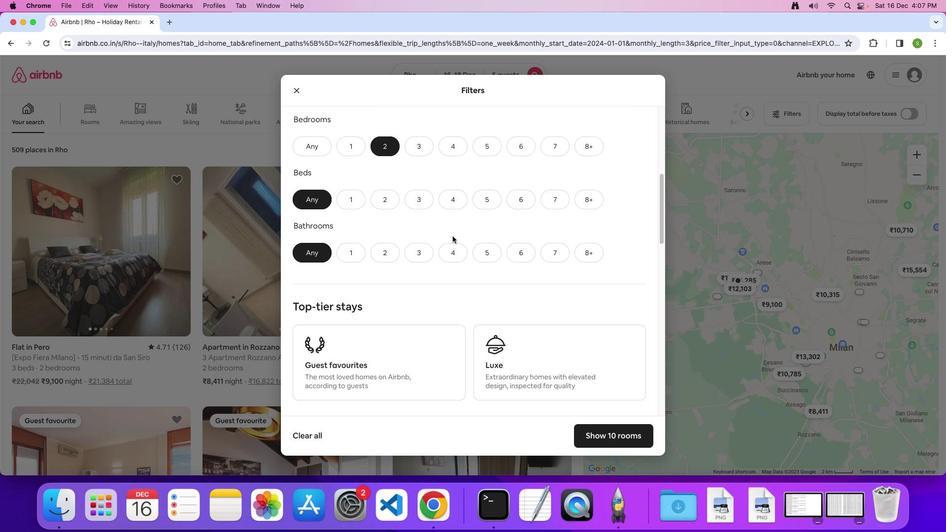 
Action: Mouse scrolled (452, 236) with delta (0, 0)
Screenshot: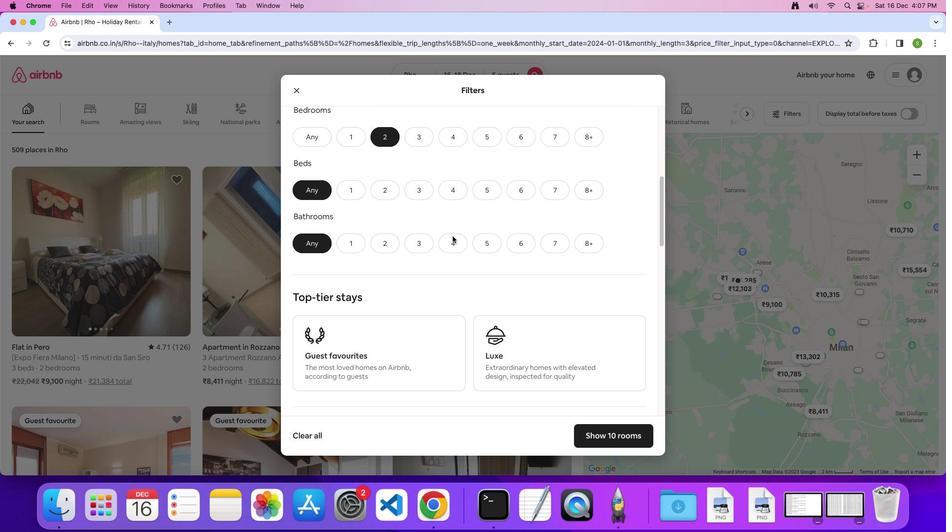 
Action: Mouse moved to (493, 186)
Screenshot: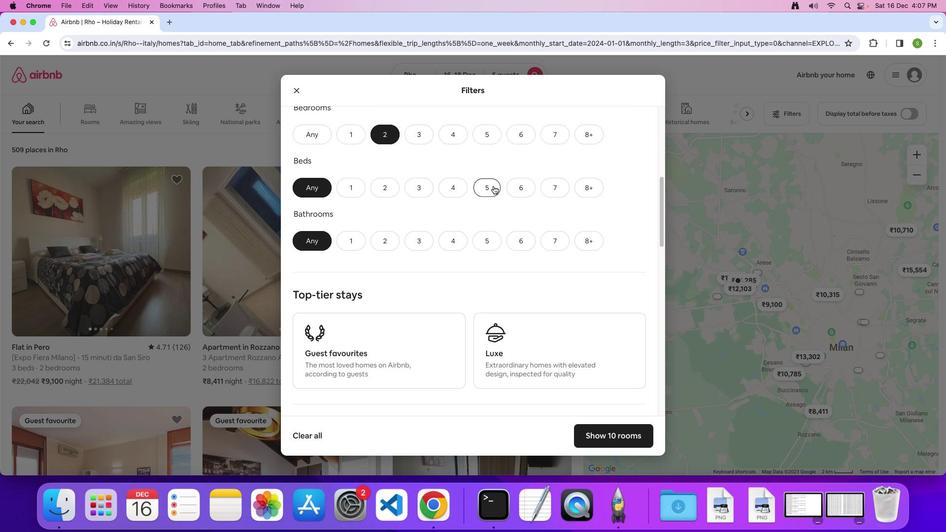 
Action: Mouse pressed left at (493, 186)
Screenshot: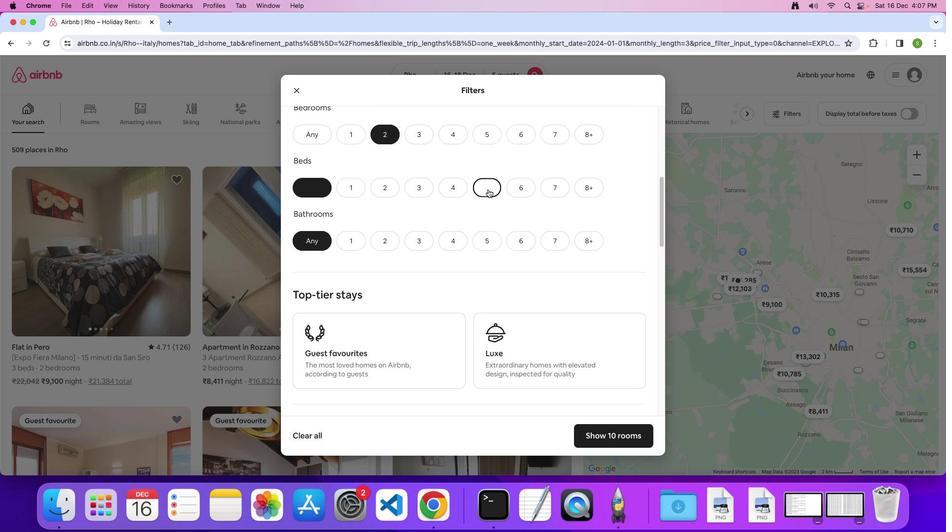 
Action: Mouse moved to (392, 238)
Screenshot: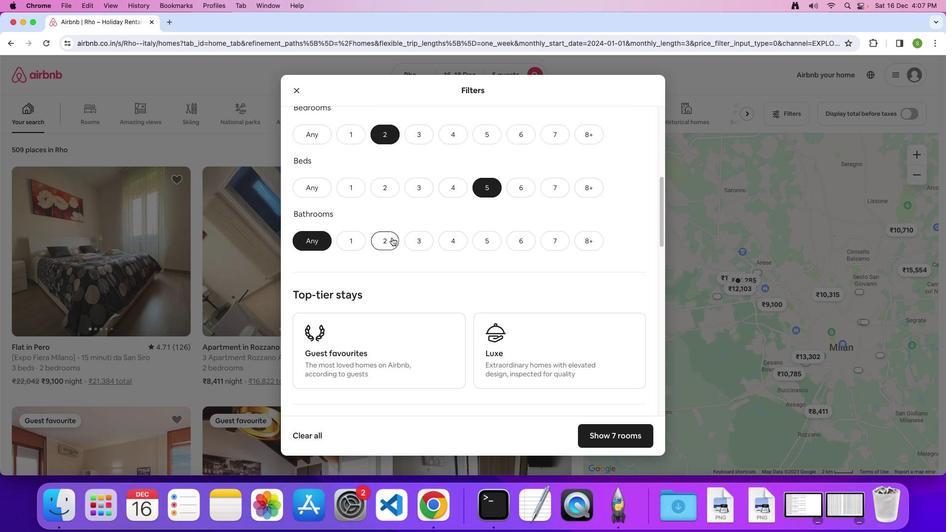 
Action: Mouse pressed left at (392, 238)
Screenshot: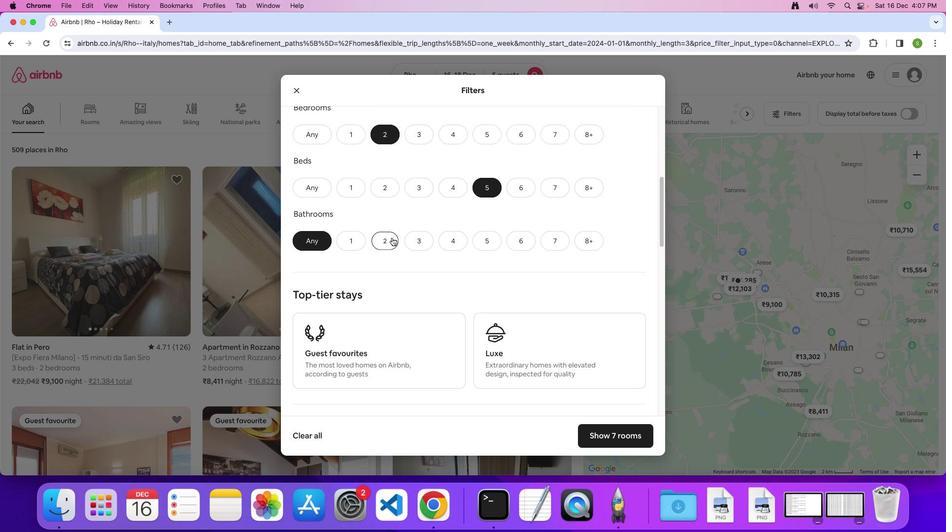 
Action: Mouse moved to (495, 254)
Screenshot: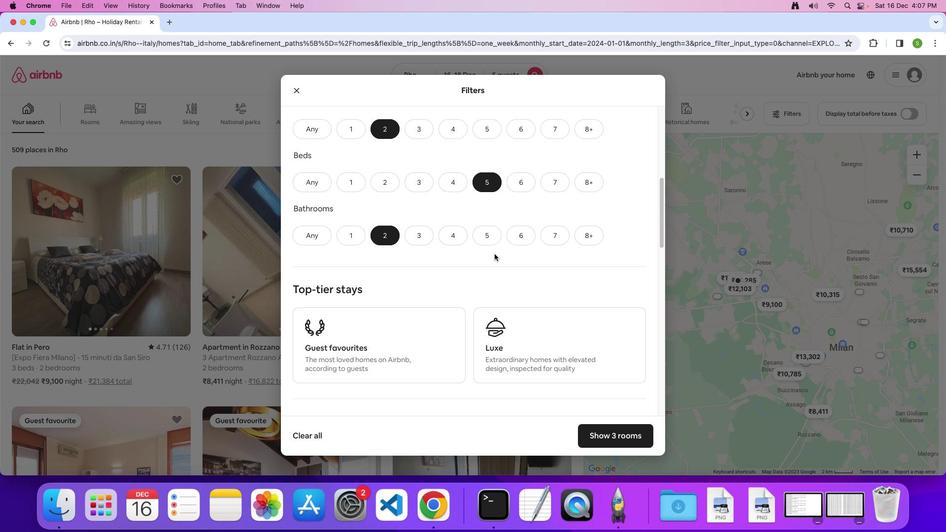 
Action: Mouse scrolled (495, 254) with delta (0, 0)
Screenshot: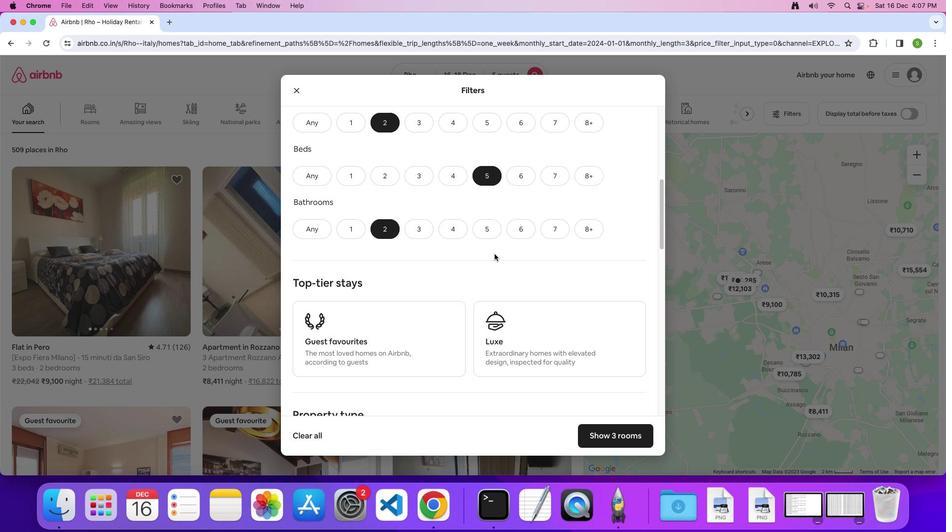 
Action: Mouse scrolled (495, 254) with delta (0, 0)
Screenshot: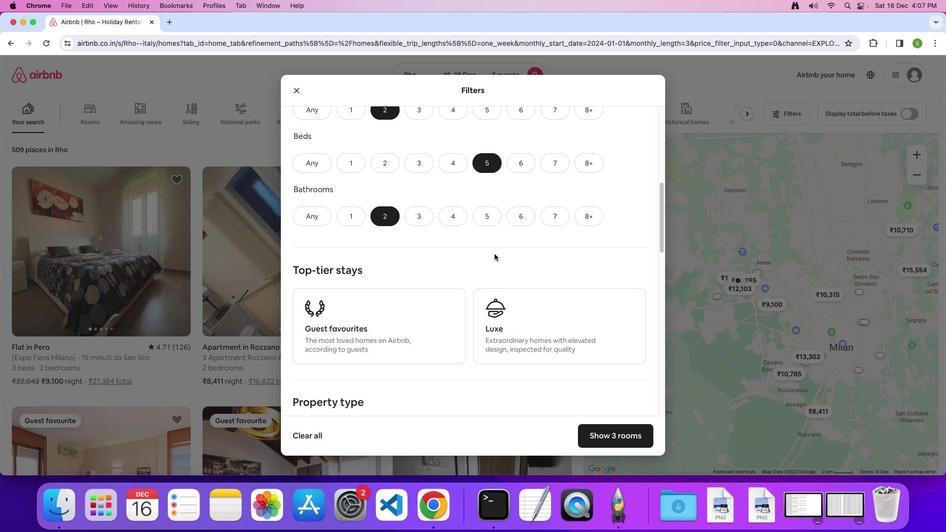 
Action: Mouse moved to (495, 254)
Screenshot: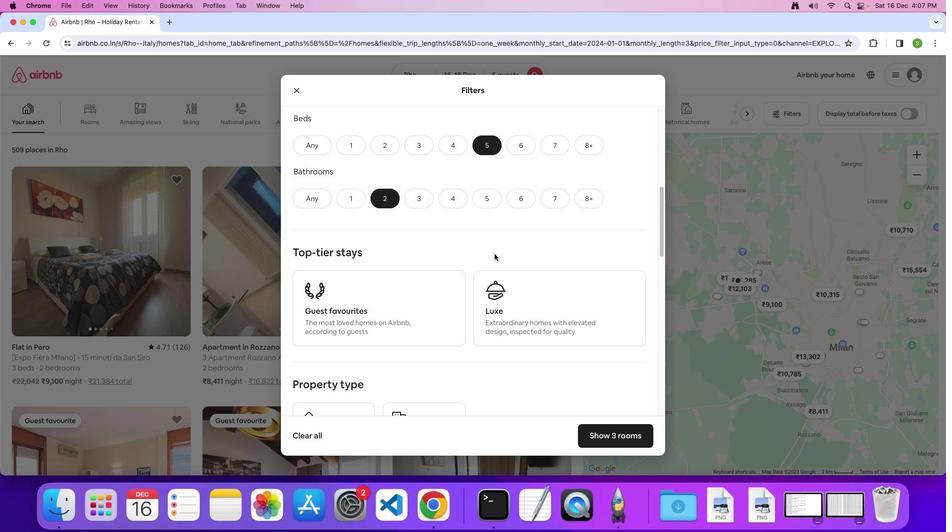 
Action: Mouse scrolled (495, 254) with delta (0, 0)
Screenshot: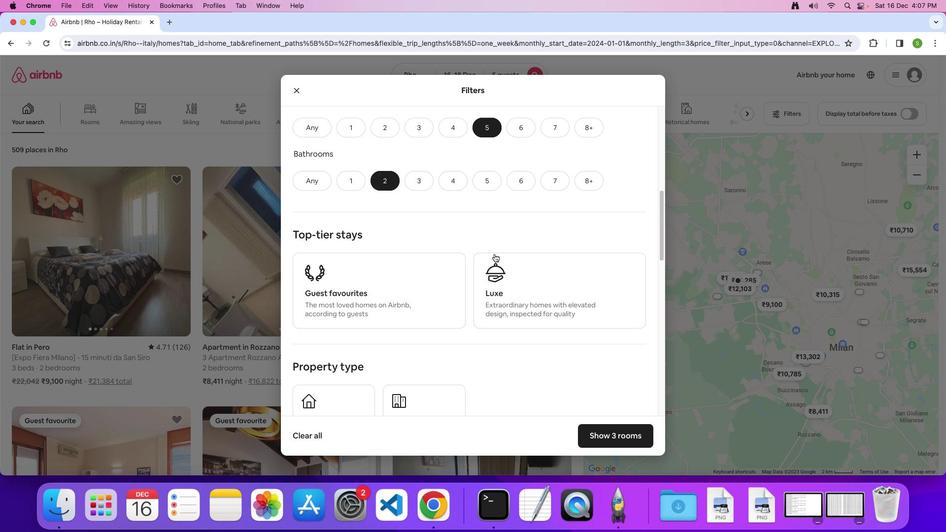 
Action: Mouse moved to (493, 252)
Screenshot: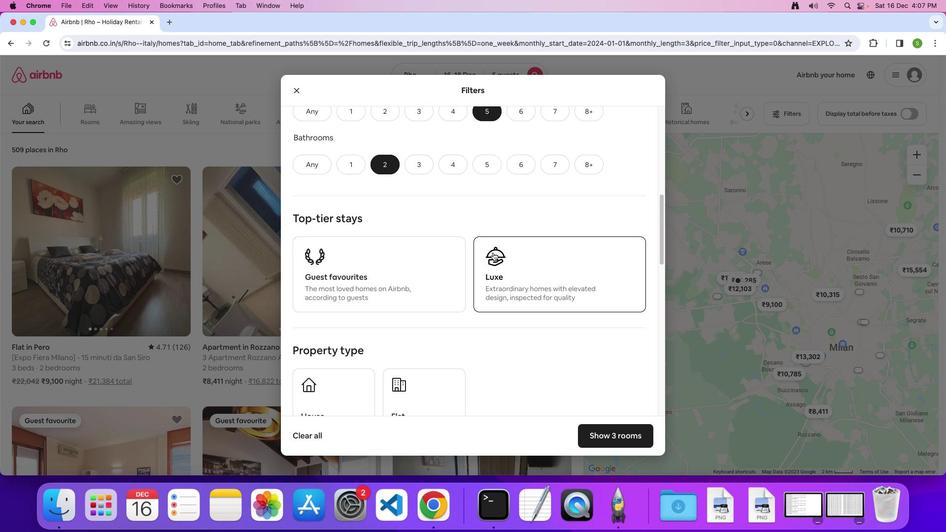 
Action: Mouse scrolled (493, 252) with delta (0, 0)
Screenshot: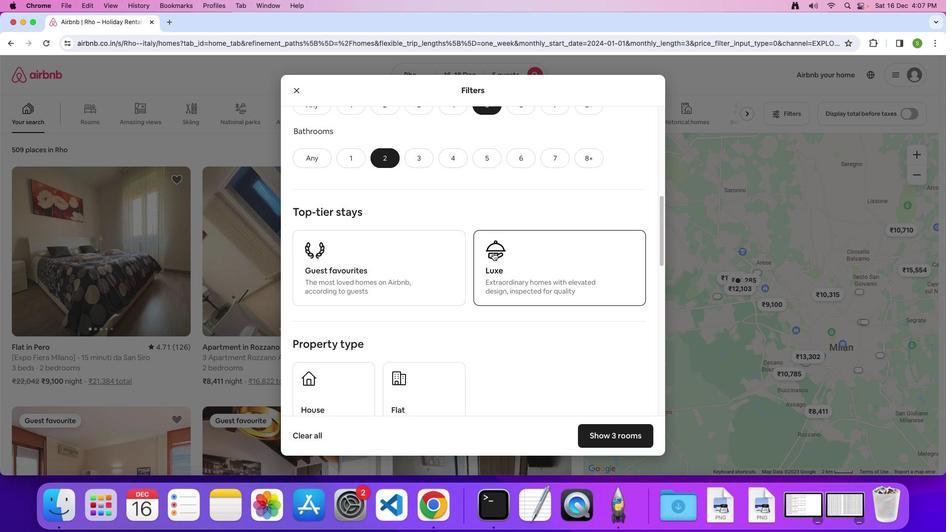 
Action: Mouse scrolled (493, 252) with delta (0, 0)
Screenshot: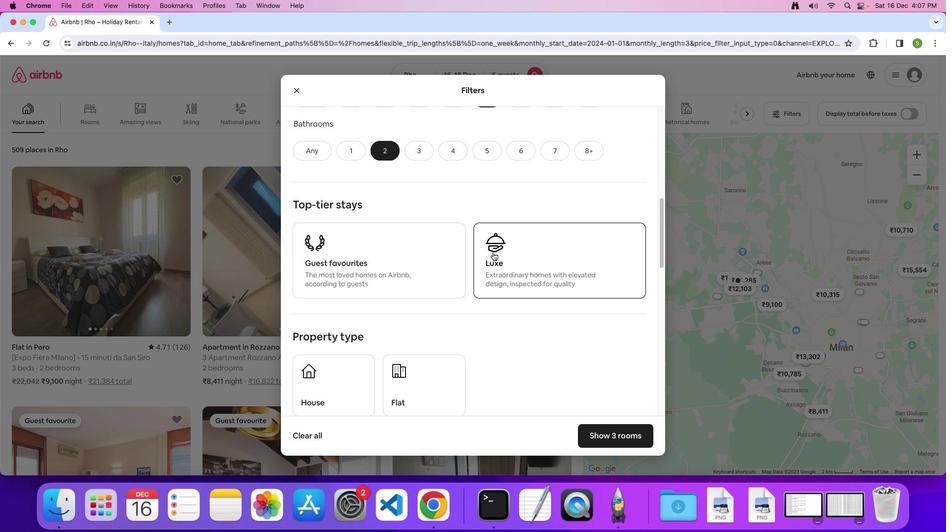 
Action: Mouse moved to (493, 253)
Screenshot: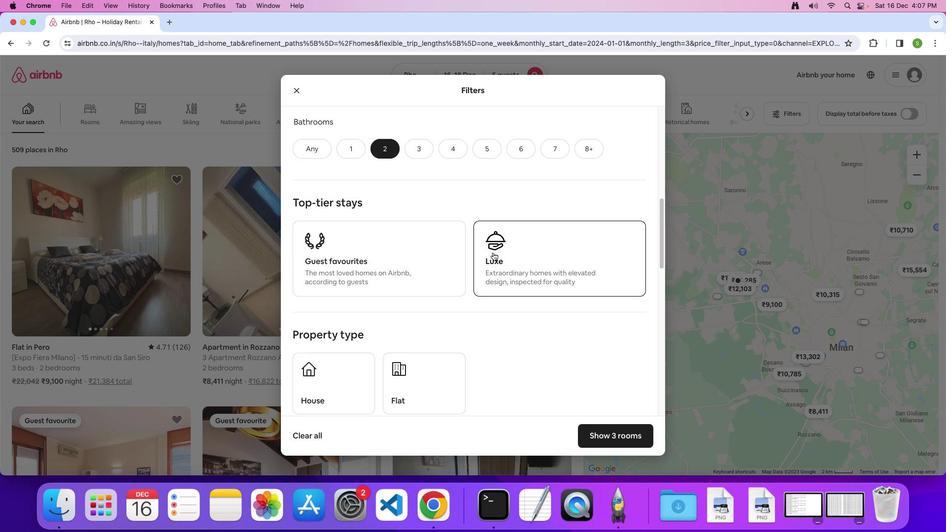 
Action: Mouse scrolled (493, 253) with delta (0, 0)
Screenshot: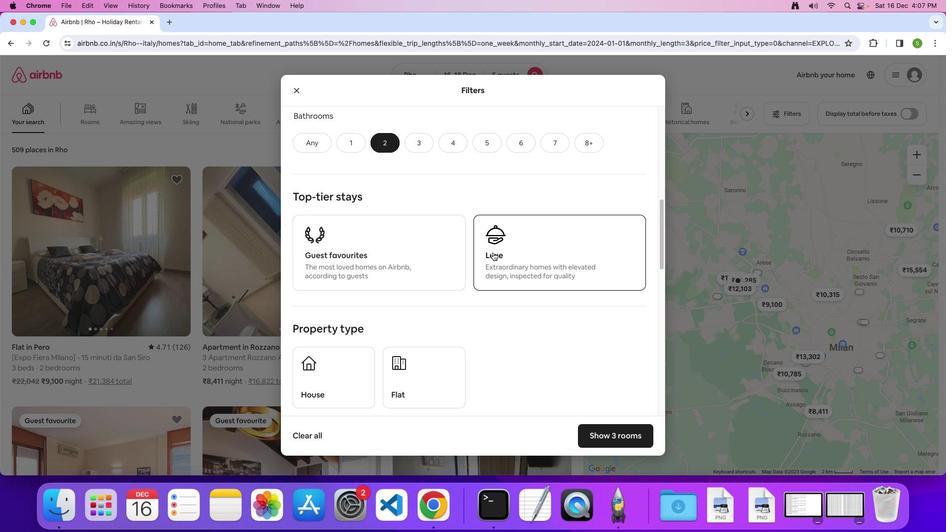
Action: Mouse scrolled (493, 253) with delta (0, 0)
Screenshot: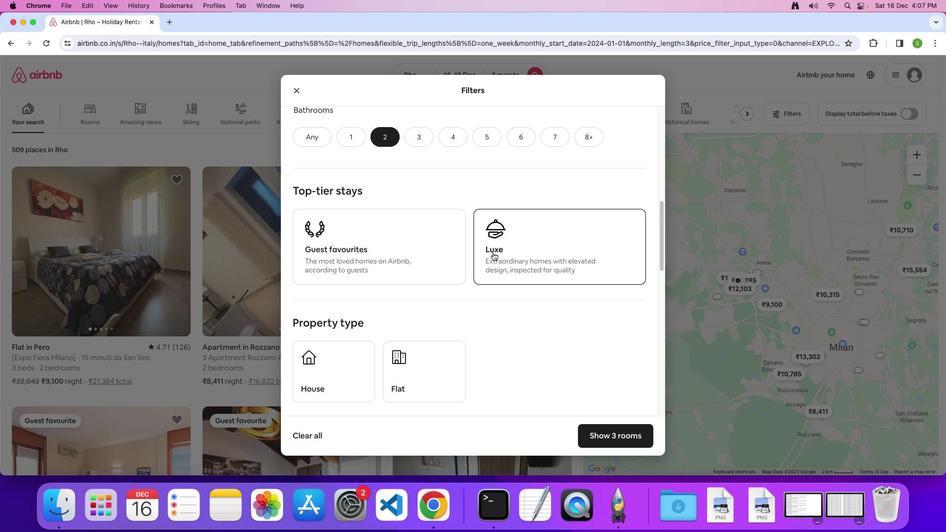 
Action: Mouse moved to (493, 251)
Screenshot: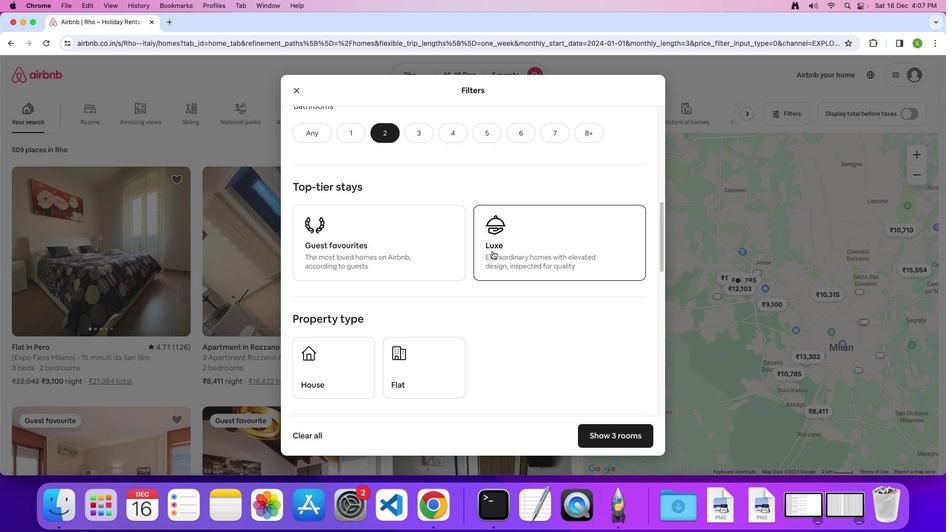 
Action: Mouse scrolled (493, 251) with delta (0, 0)
Screenshot: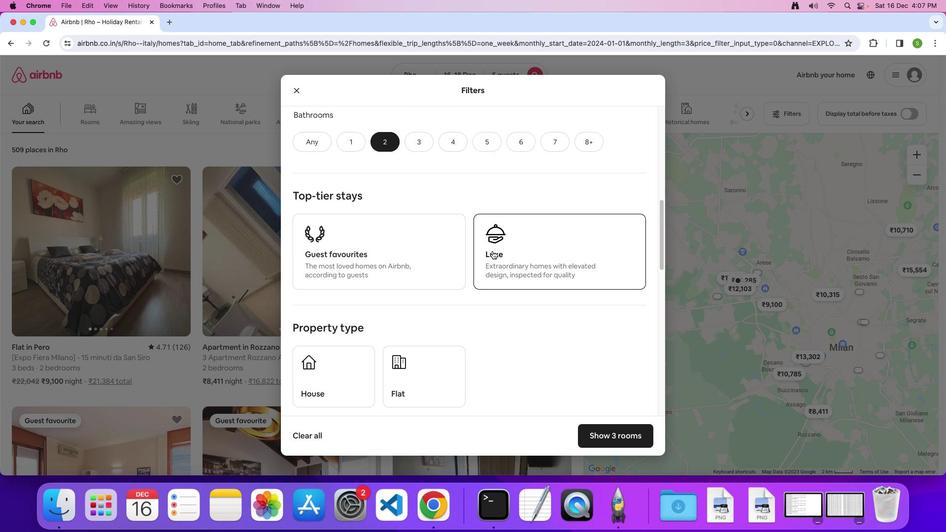 
Action: Mouse scrolled (493, 251) with delta (0, 0)
Screenshot: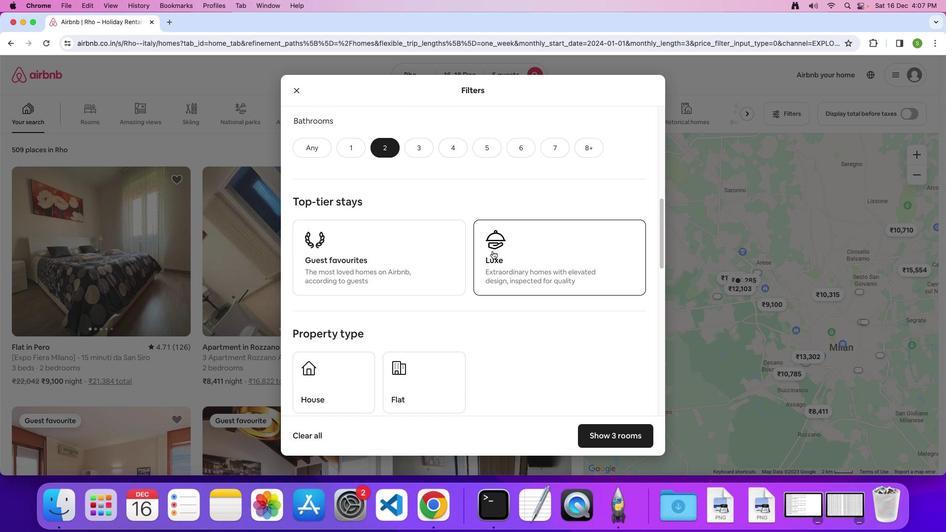 
Action: Mouse moved to (493, 251)
Screenshot: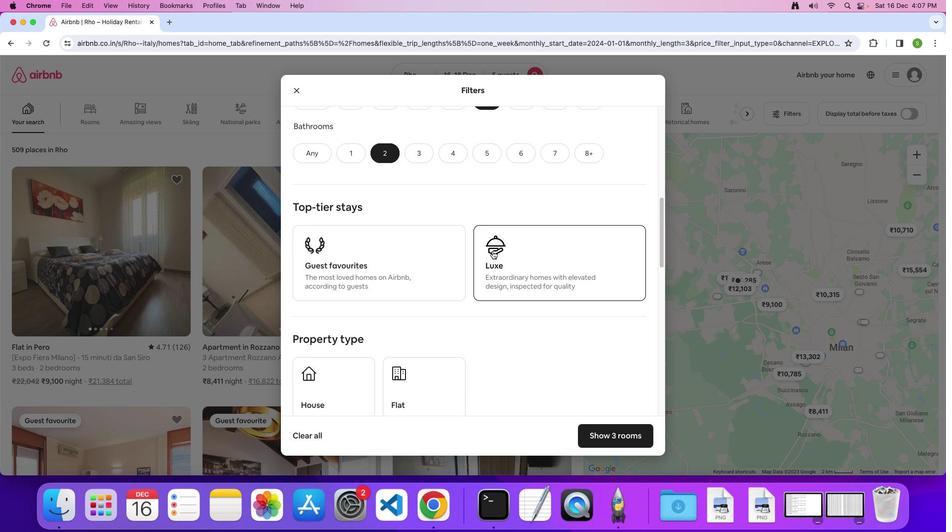 
Action: Mouse scrolled (493, 251) with delta (0, 0)
Screenshot: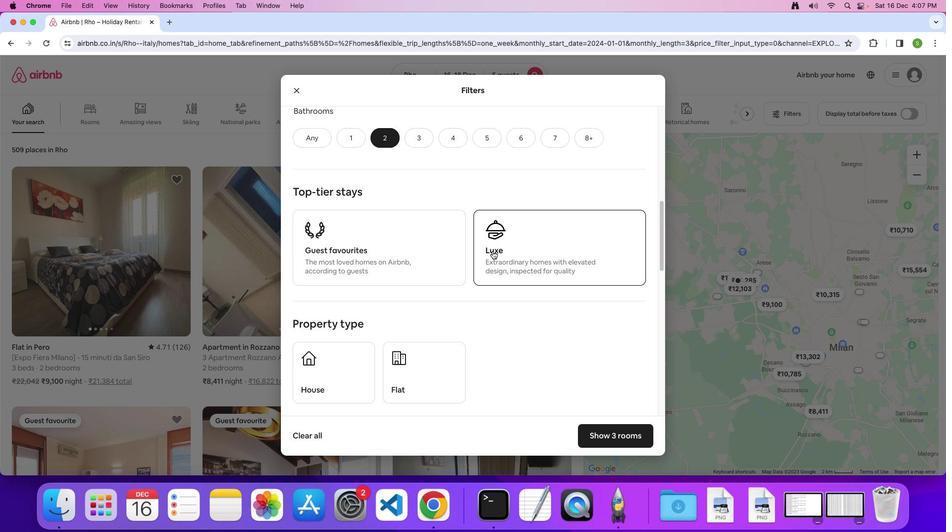 
Action: Mouse scrolled (493, 251) with delta (0, 0)
Screenshot: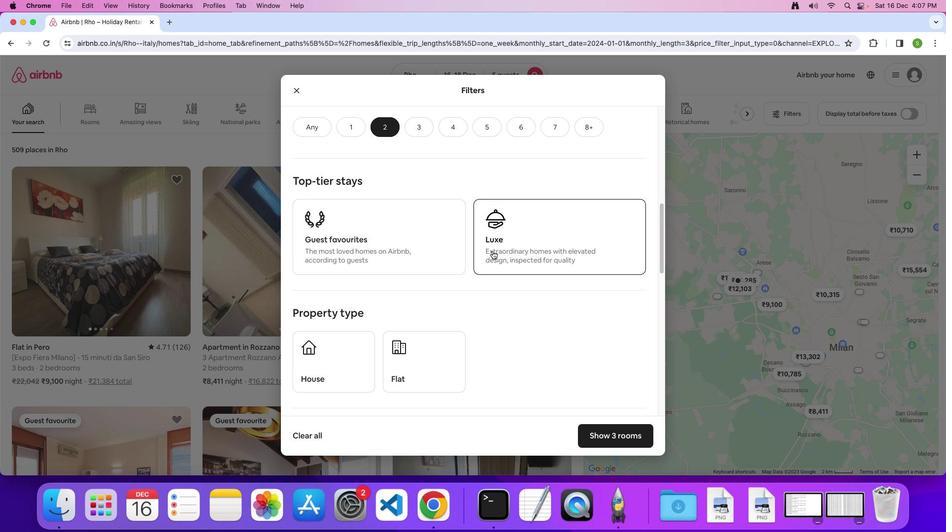 
Action: Mouse scrolled (493, 251) with delta (0, 0)
Screenshot: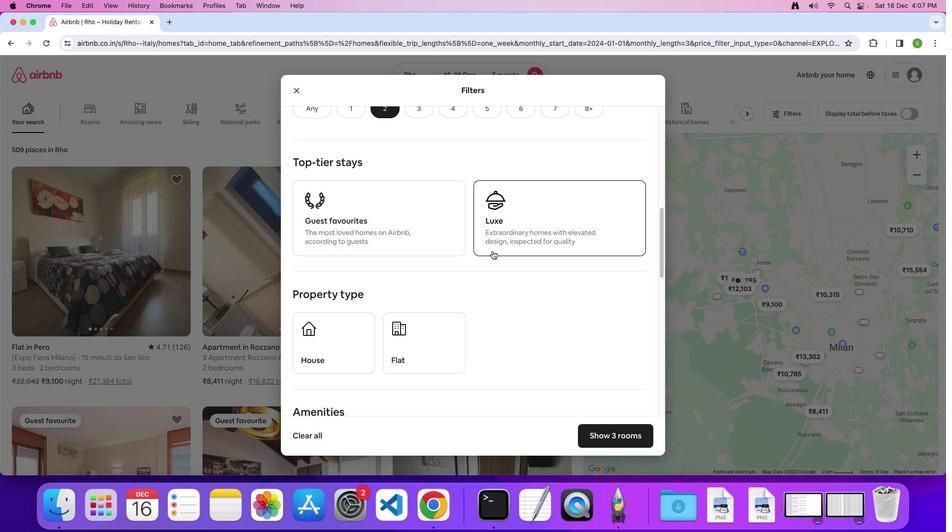 
Action: Mouse scrolled (493, 251) with delta (0, 0)
Screenshot: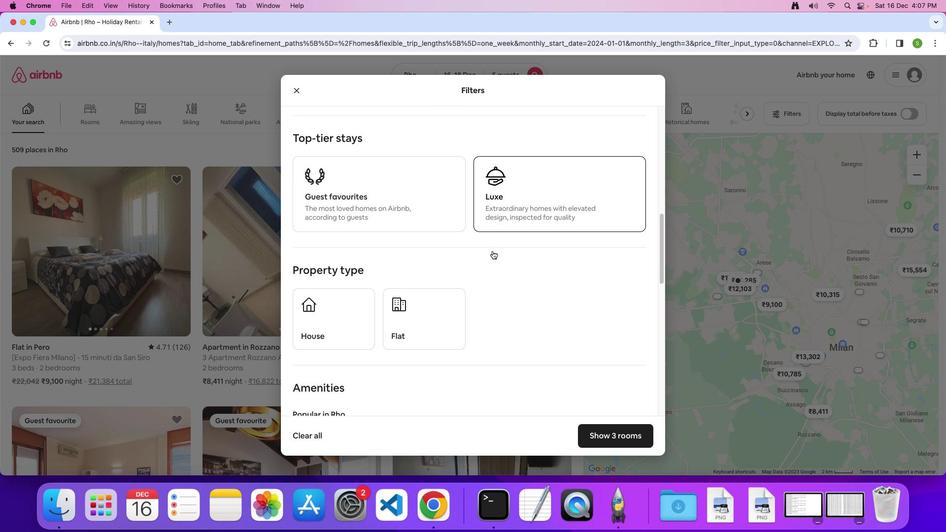 
Action: Mouse scrolled (493, 251) with delta (0, 0)
Screenshot: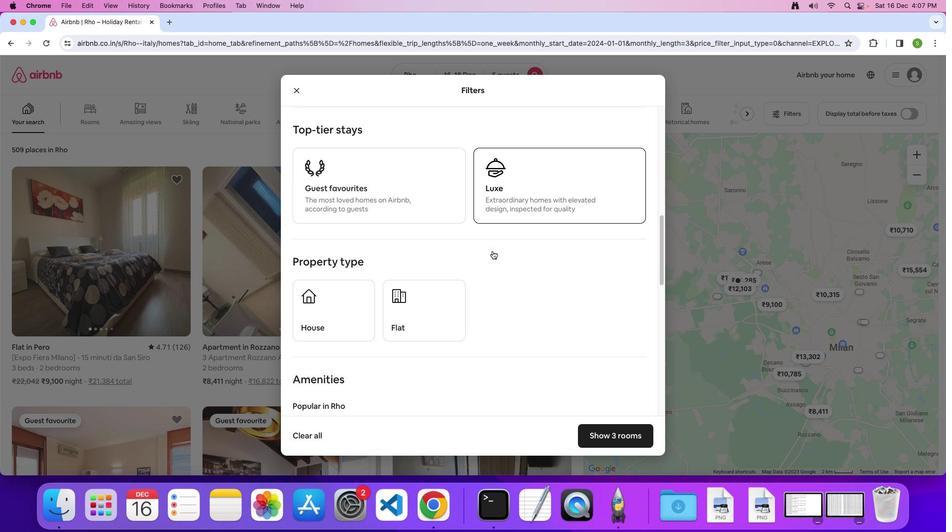 
Action: Mouse moved to (492, 251)
Screenshot: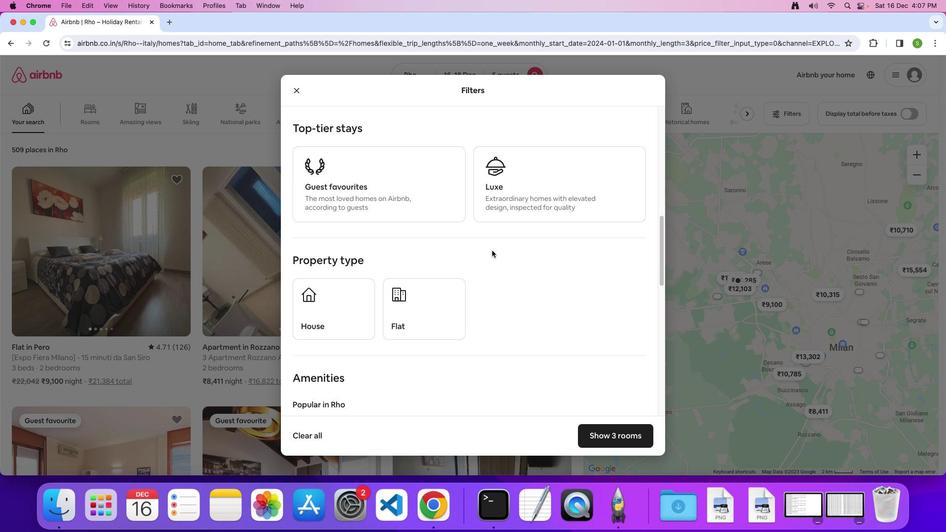 
Action: Mouse scrolled (492, 251) with delta (0, 0)
Screenshot: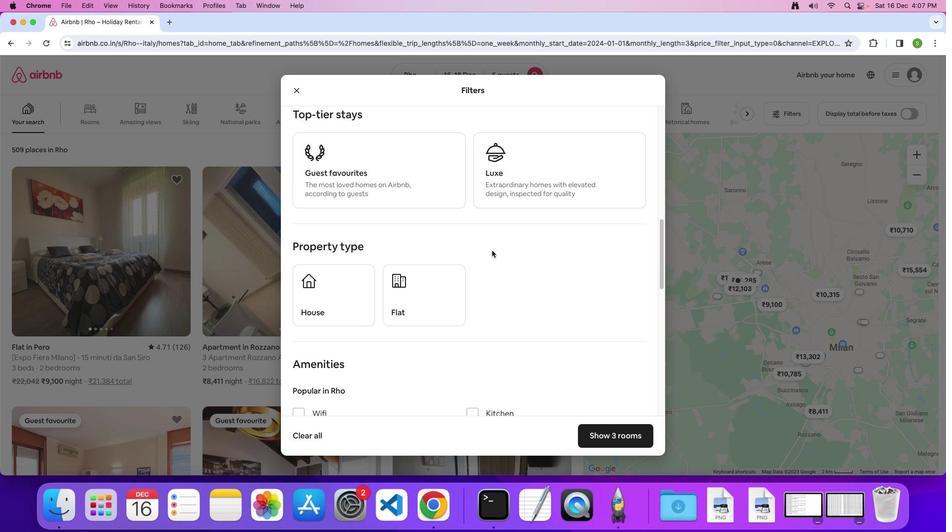 
Action: Mouse scrolled (492, 251) with delta (0, 0)
Screenshot: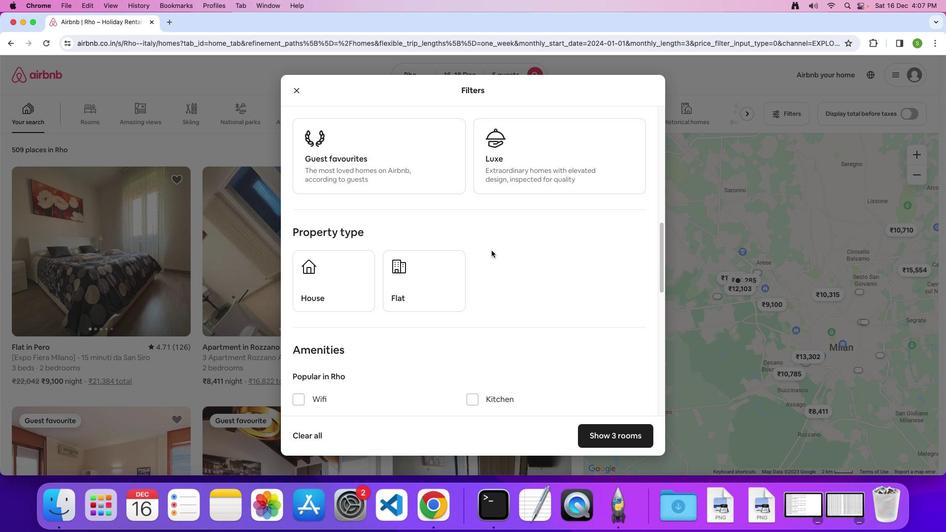 
Action: Mouse scrolled (492, 251) with delta (0, 0)
Screenshot: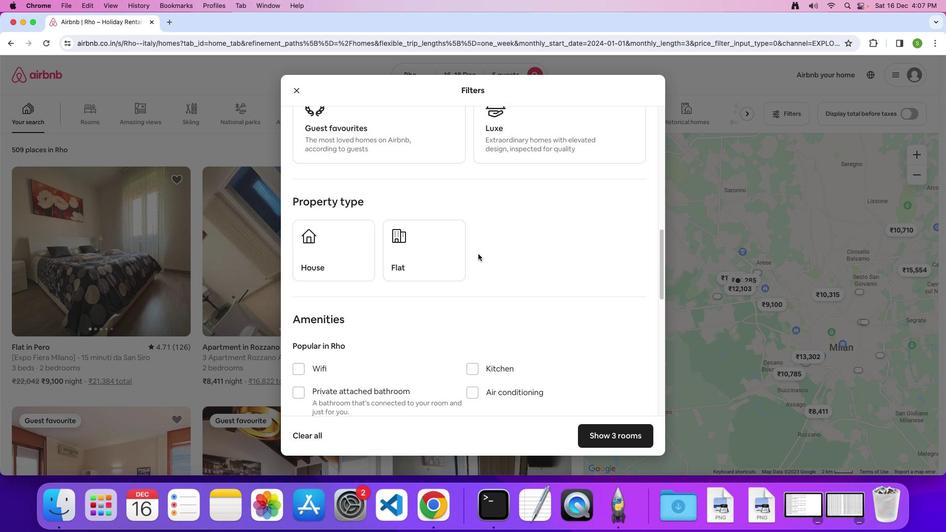 
Action: Mouse moved to (434, 255)
Screenshot: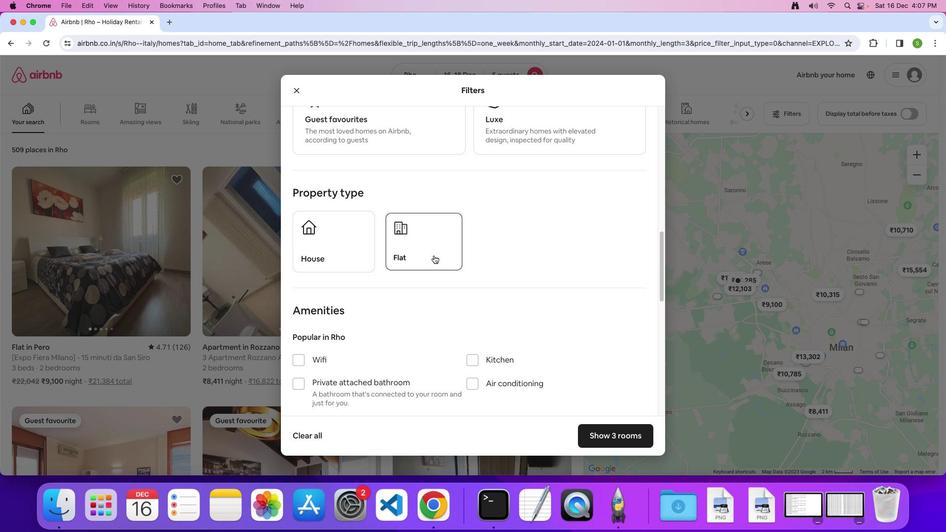 
Action: Mouse pressed left at (434, 255)
Screenshot: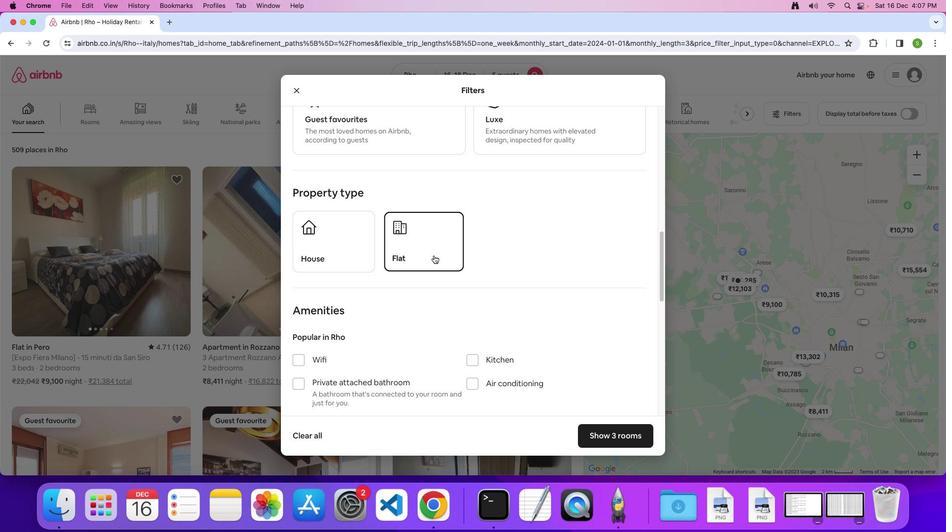 
Action: Mouse moved to (525, 265)
Screenshot: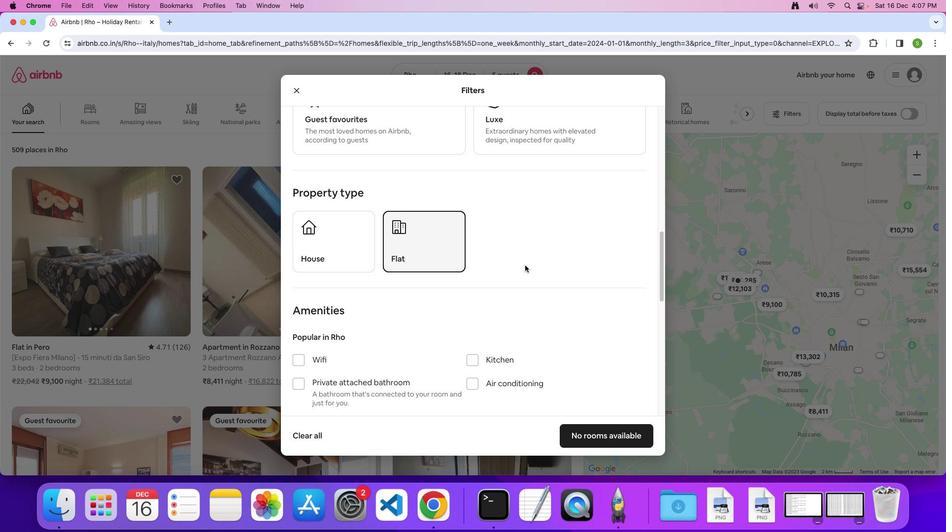 
Action: Mouse scrolled (525, 265) with delta (0, 0)
Screenshot: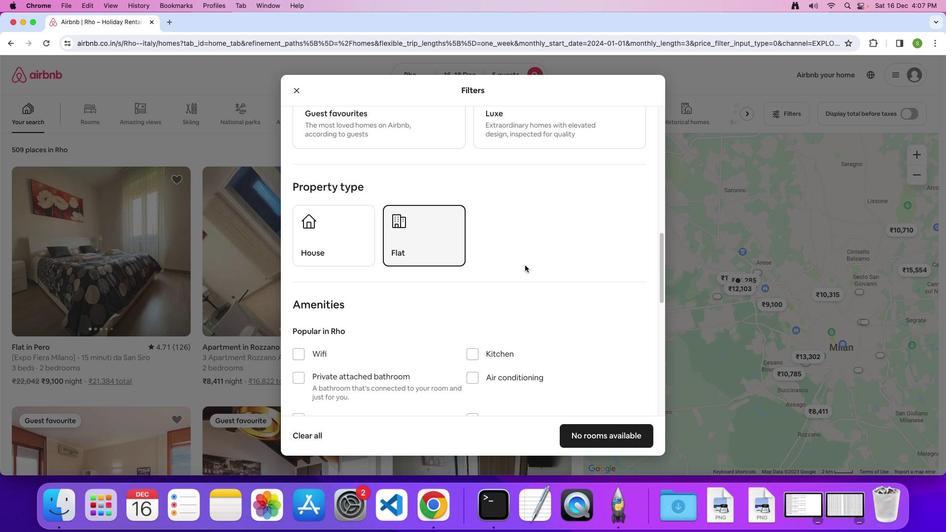 
Action: Mouse scrolled (525, 265) with delta (0, 0)
Screenshot: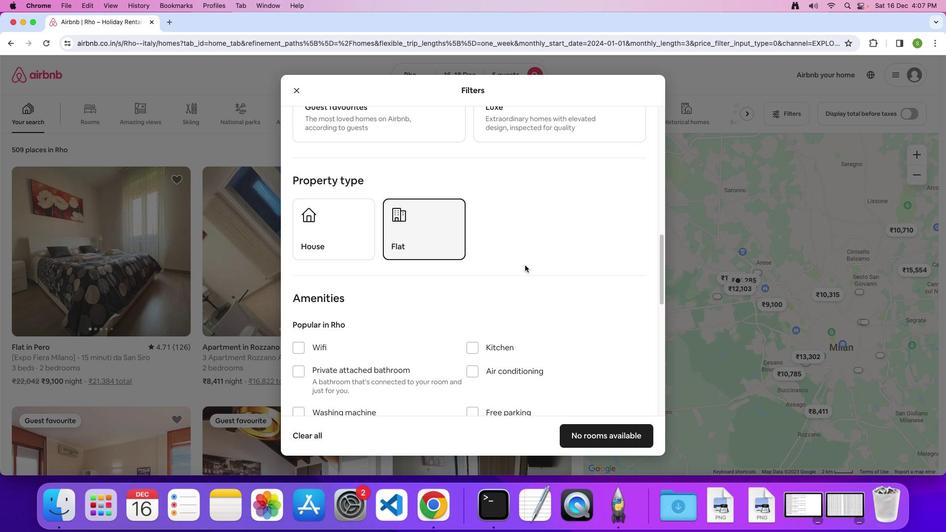 
Action: Mouse scrolled (525, 265) with delta (0, 0)
Screenshot: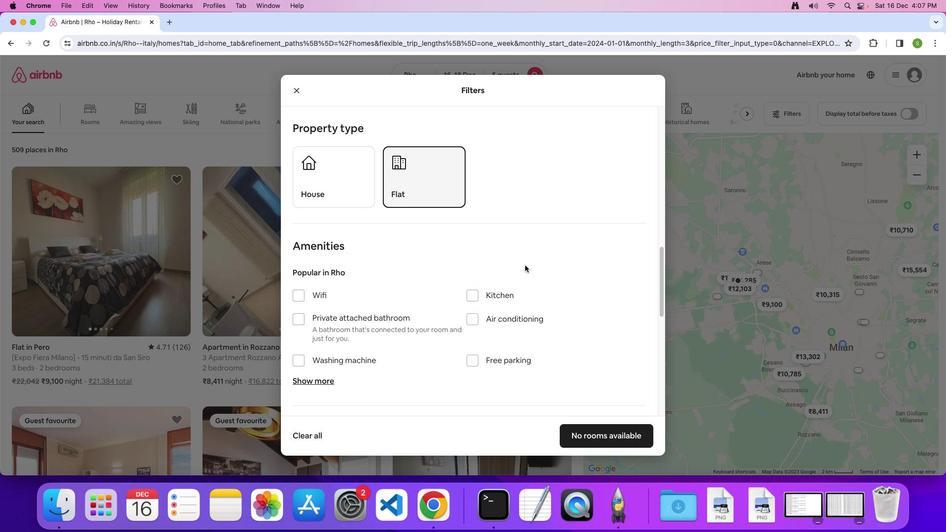 
Action: Mouse scrolled (525, 265) with delta (0, 0)
Screenshot: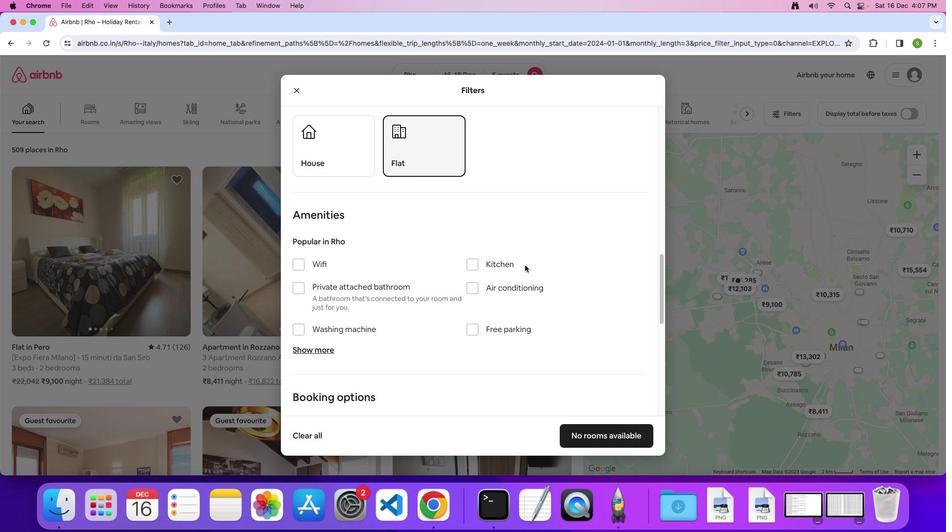 
Action: Mouse scrolled (525, 265) with delta (0, -1)
Screenshot: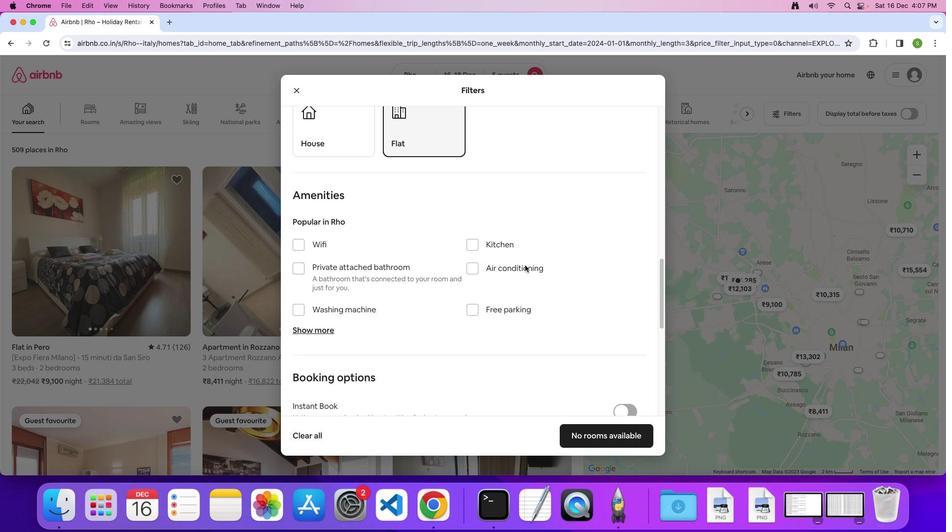 
Action: Mouse scrolled (525, 265) with delta (0, 0)
Screenshot: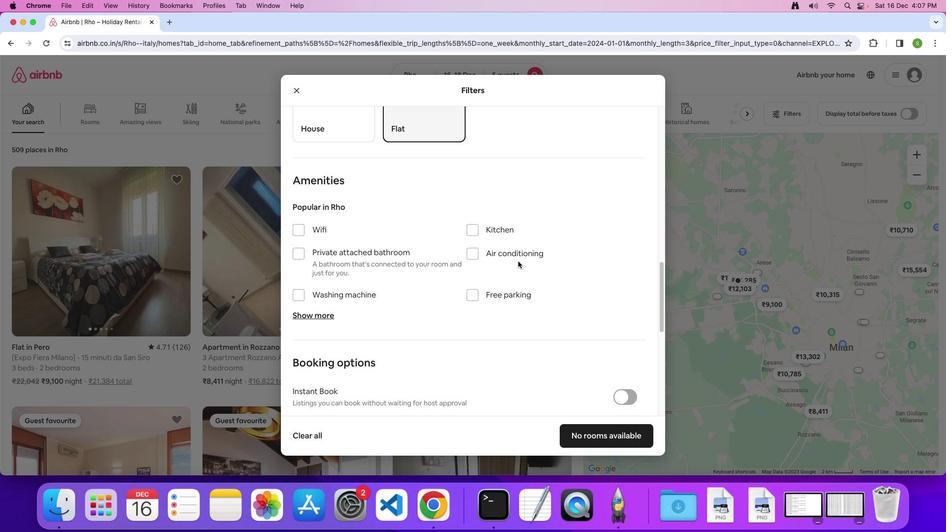 
Action: Mouse scrolled (525, 265) with delta (0, 0)
Screenshot: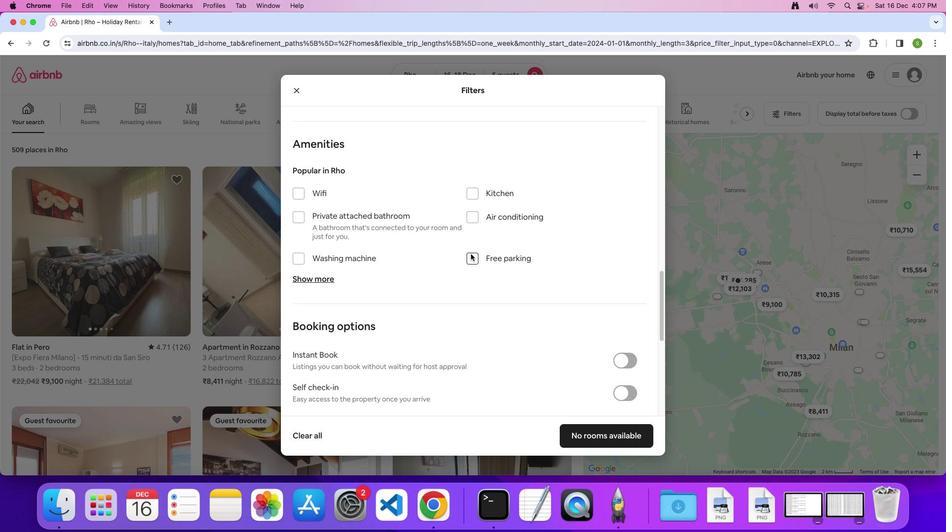 
Action: Mouse scrolled (525, 265) with delta (0, -1)
Screenshot: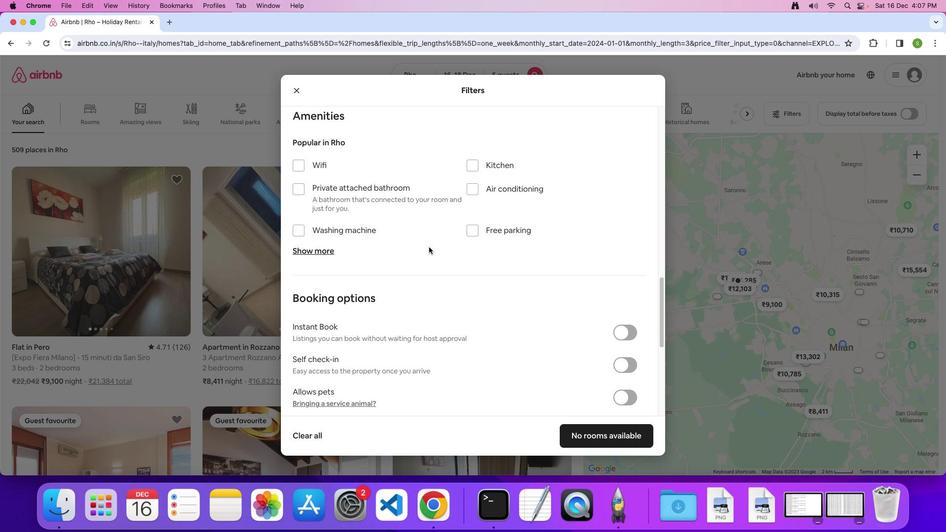 
Action: Mouse moved to (296, 165)
Screenshot: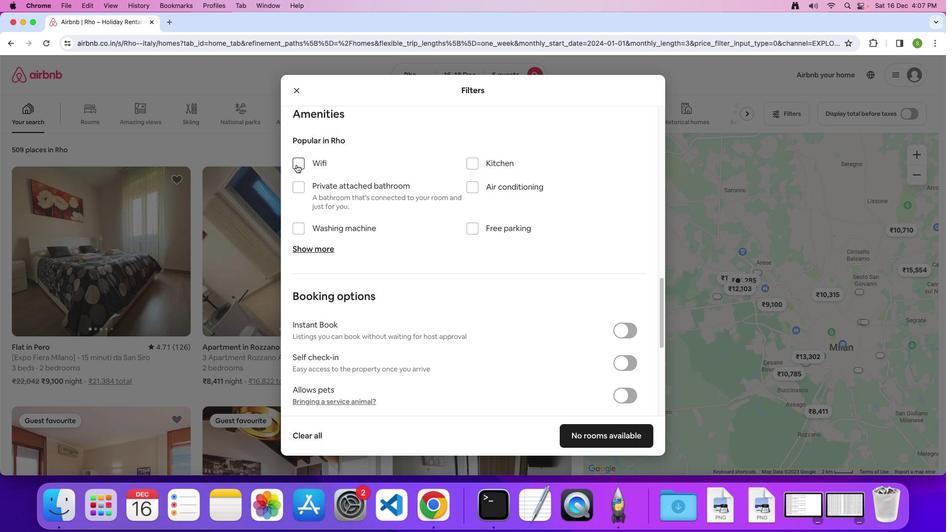 
Action: Mouse pressed left at (296, 165)
Screenshot: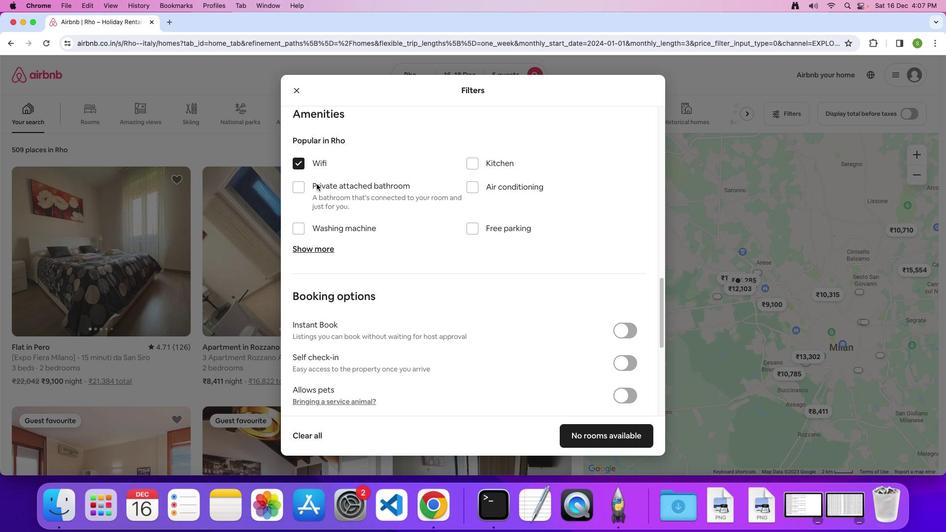 
Action: Mouse moved to (508, 327)
Screenshot: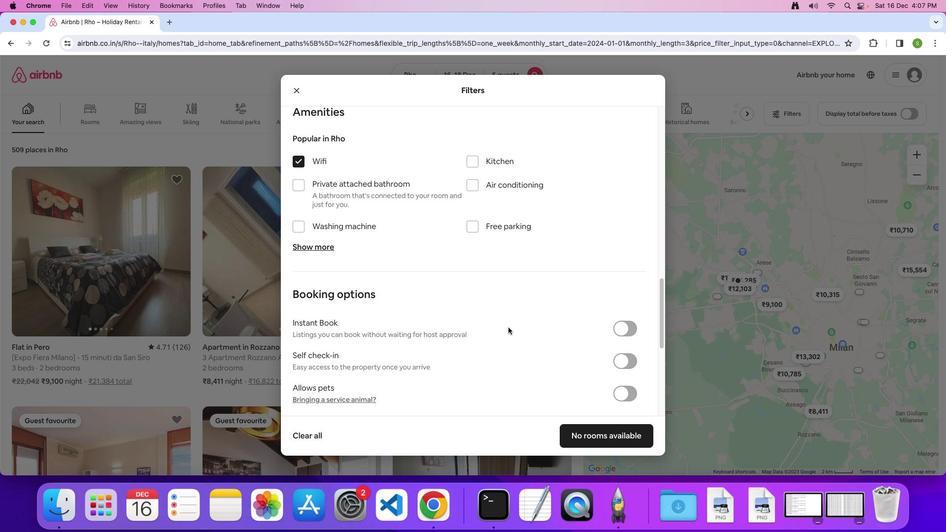 
Action: Mouse scrolled (508, 327) with delta (0, 0)
Screenshot: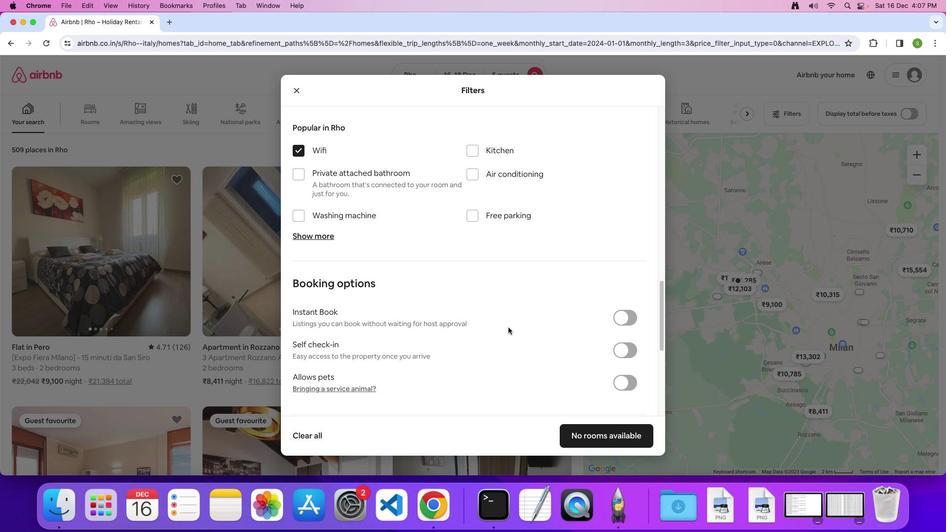
Action: Mouse scrolled (508, 327) with delta (0, 0)
Screenshot: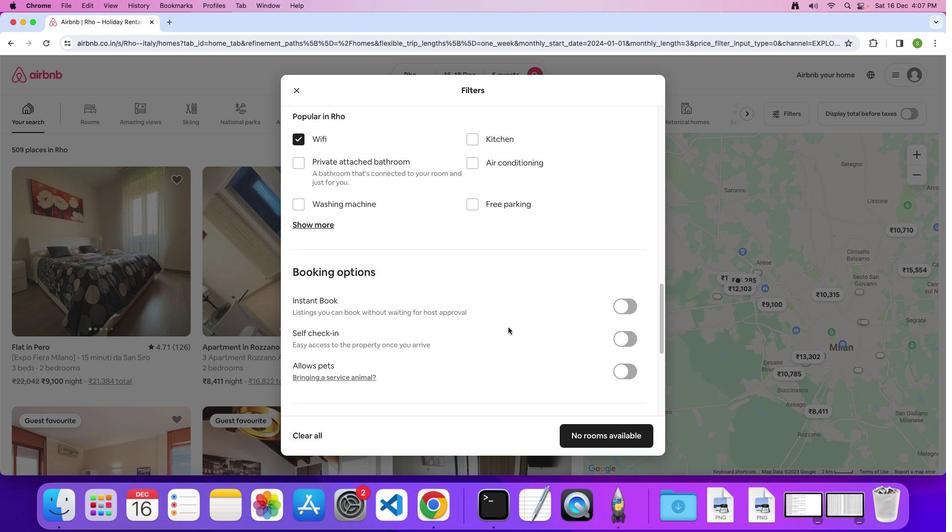 
Action: Mouse scrolled (508, 327) with delta (0, 0)
Screenshot: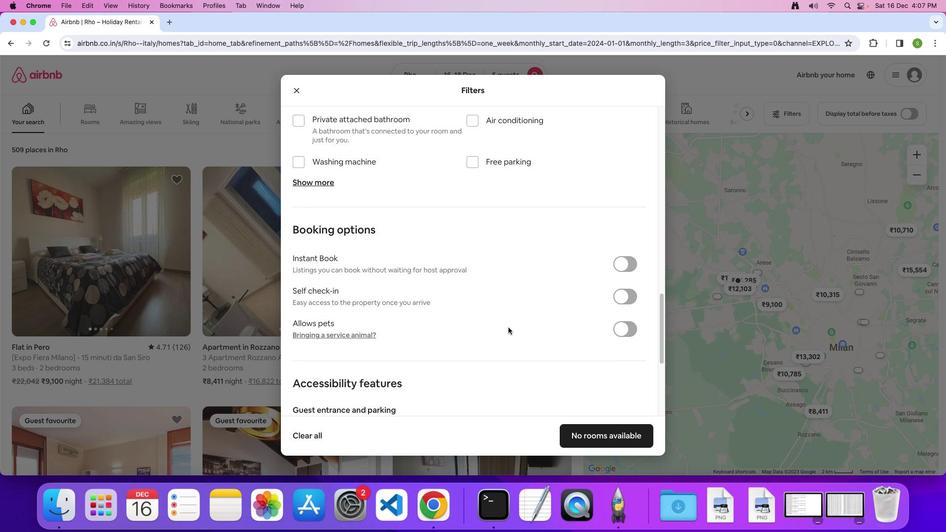 
Action: Mouse scrolled (508, 327) with delta (0, 0)
Screenshot: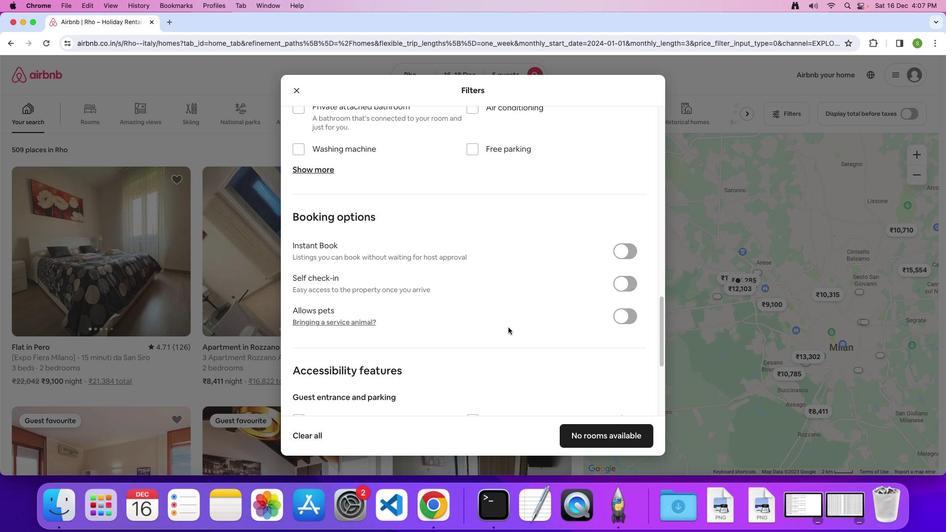
Action: Mouse scrolled (508, 327) with delta (0, 0)
Screenshot: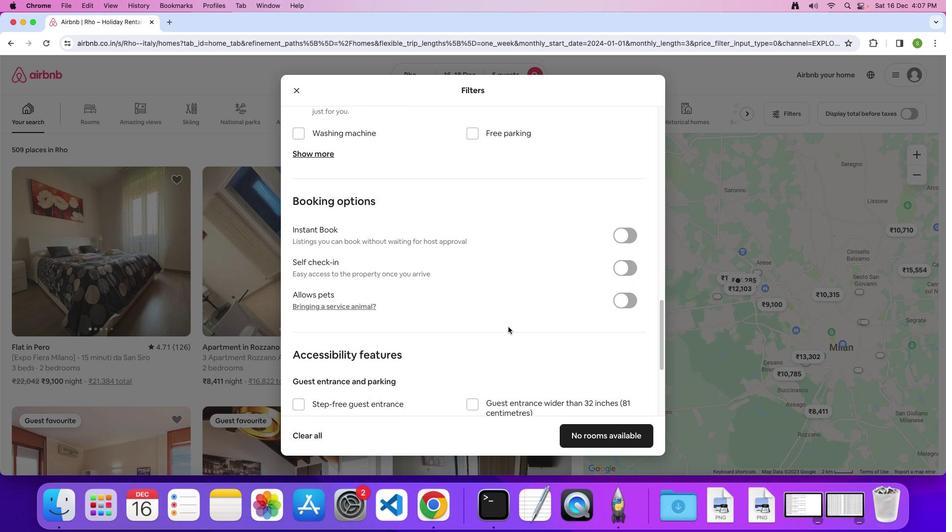 
Action: Mouse scrolled (508, 327) with delta (0, 0)
Screenshot: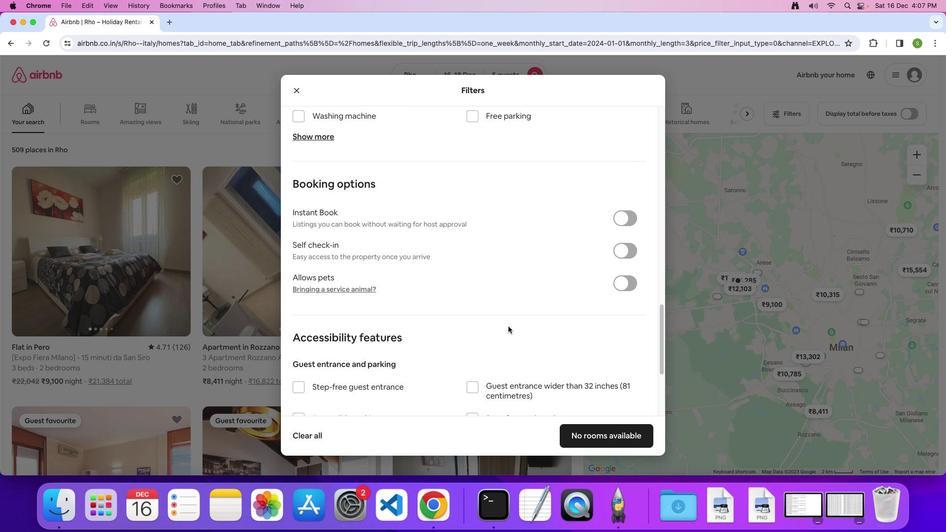 
Action: Mouse moved to (509, 325)
Screenshot: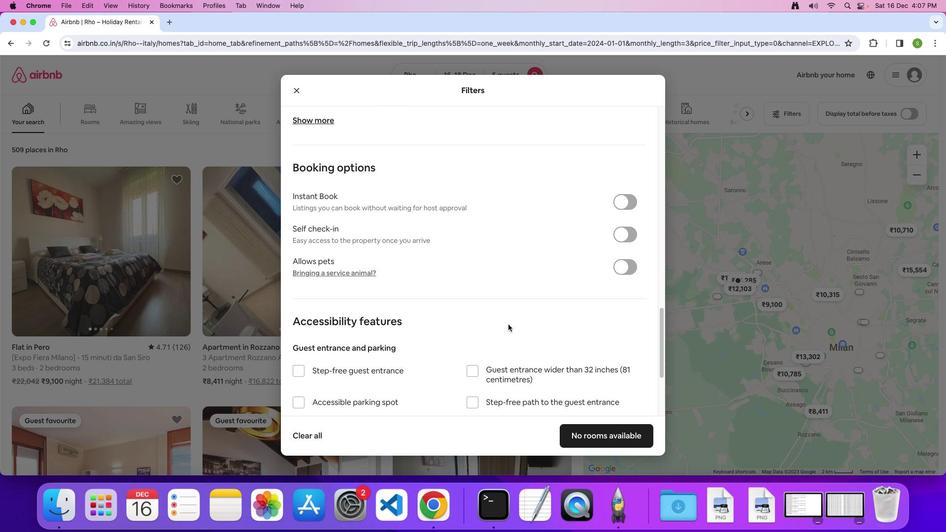 
Action: Mouse scrolled (509, 325) with delta (0, 0)
Screenshot: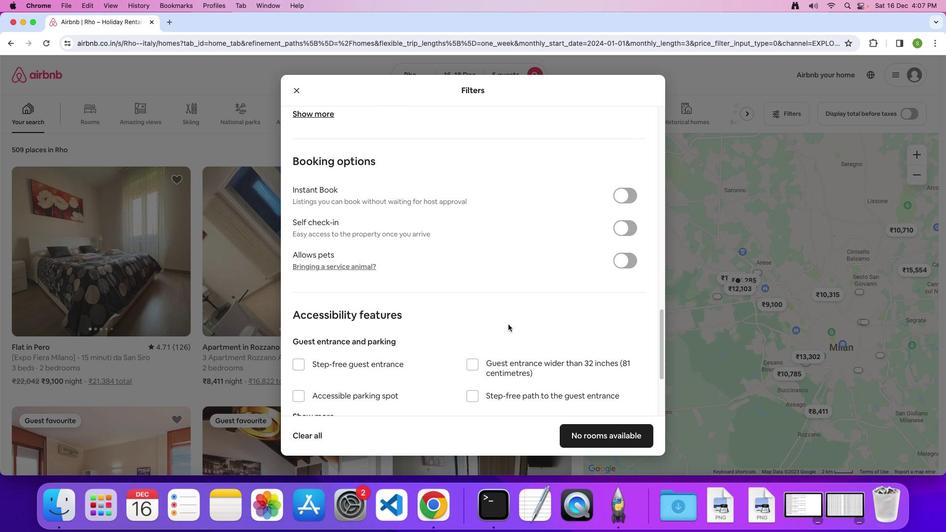 
Action: Mouse scrolled (509, 325) with delta (0, 0)
Screenshot: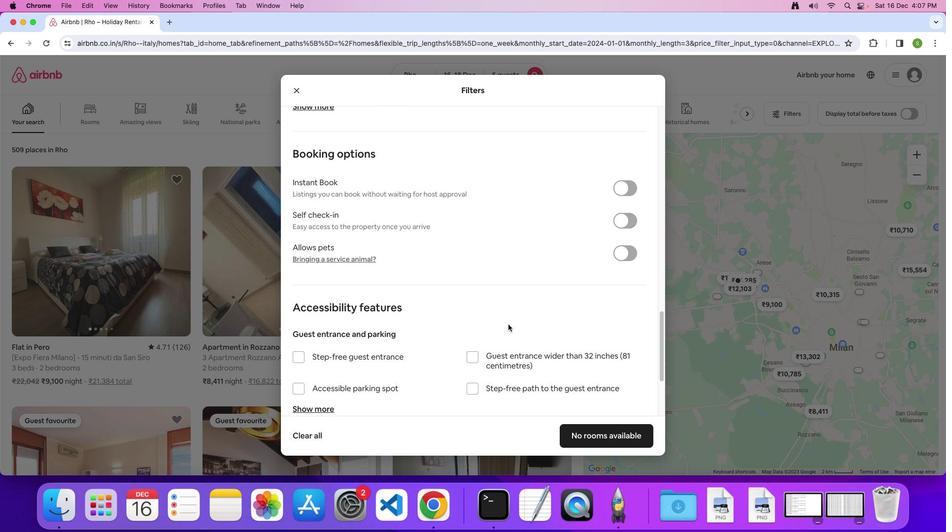 
Action: Mouse moved to (509, 324)
Screenshot: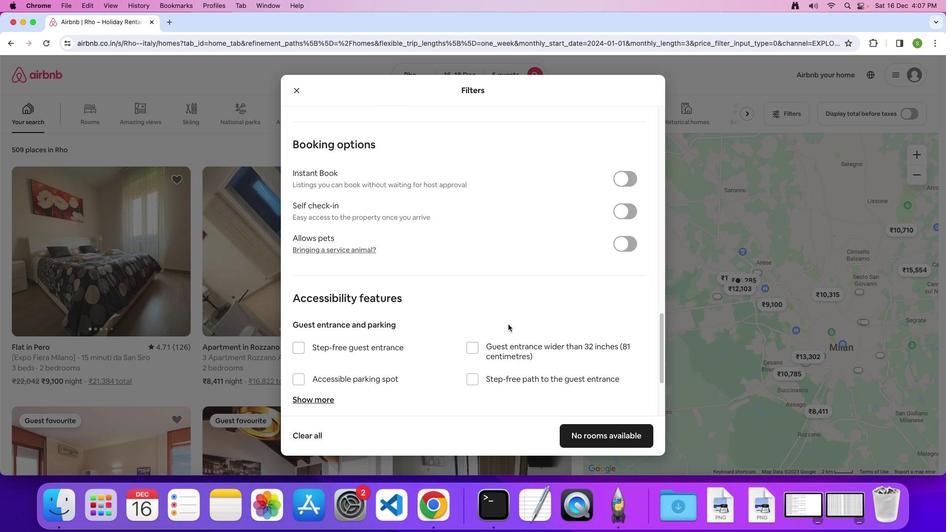 
Action: Mouse scrolled (509, 324) with delta (0, 0)
Screenshot: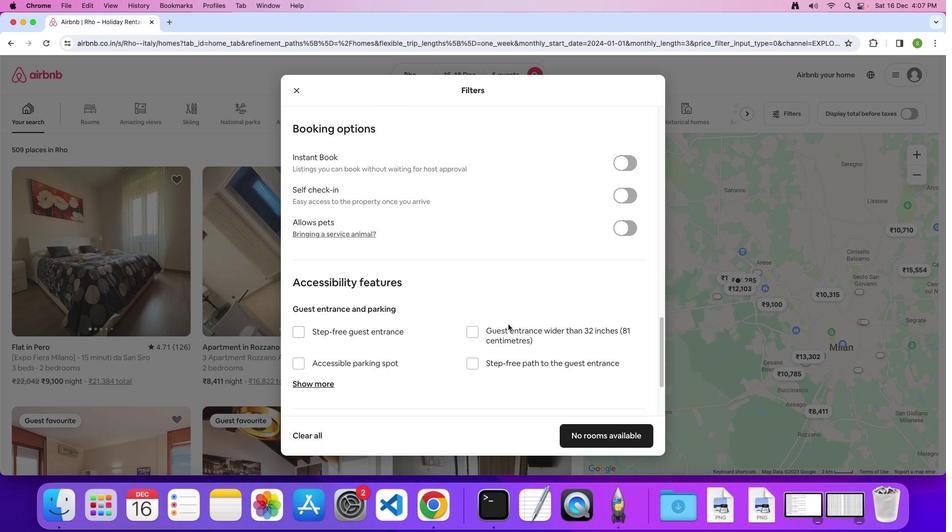 
Action: Mouse scrolled (509, 324) with delta (0, 0)
Screenshot: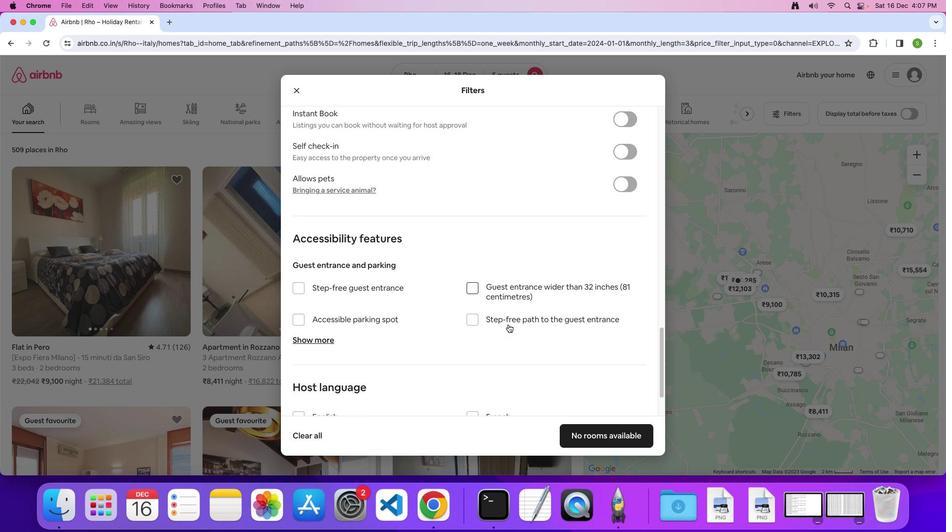 
Action: Mouse scrolled (509, 324) with delta (0, 0)
Screenshot: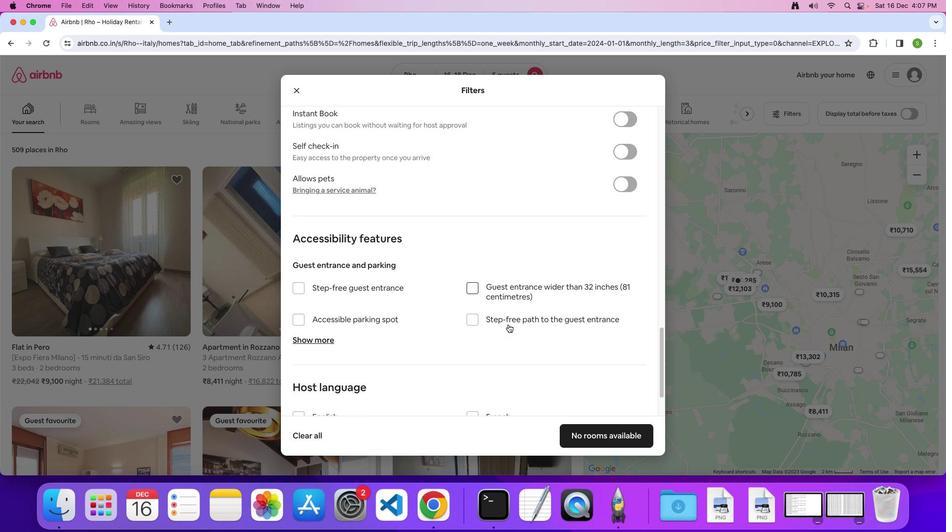 
Action: Mouse scrolled (509, 324) with delta (0, -1)
Screenshot: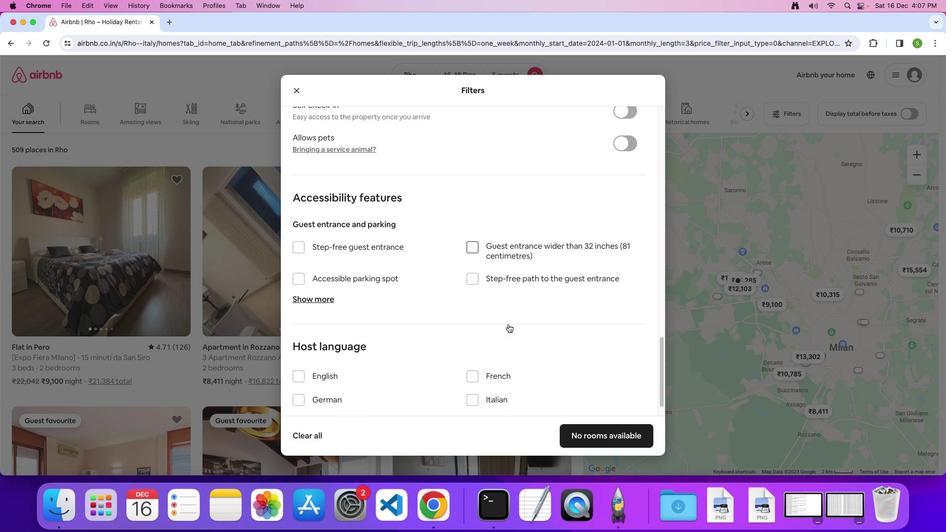 
Action: Mouse scrolled (509, 324) with delta (0, 0)
Screenshot: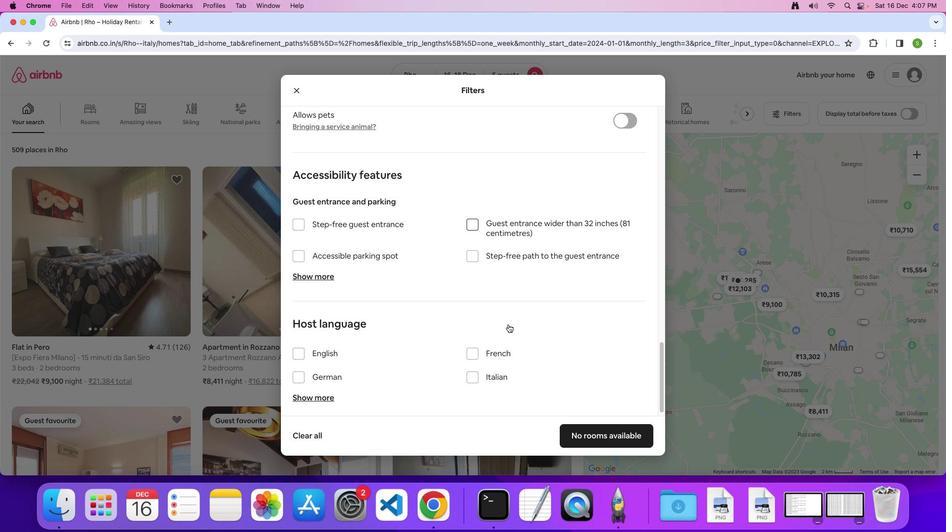 
Action: Mouse scrolled (509, 324) with delta (0, 0)
Screenshot: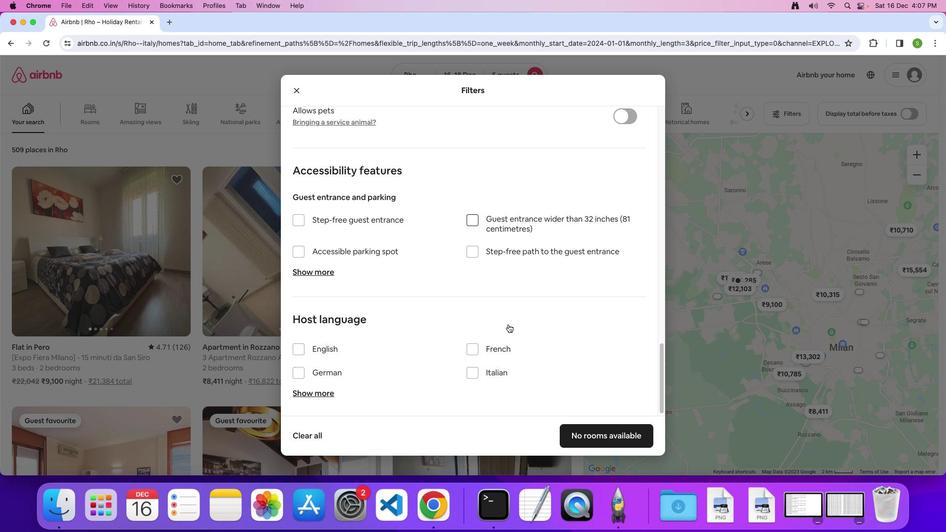 
Action: Mouse scrolled (509, 324) with delta (0, -1)
Screenshot: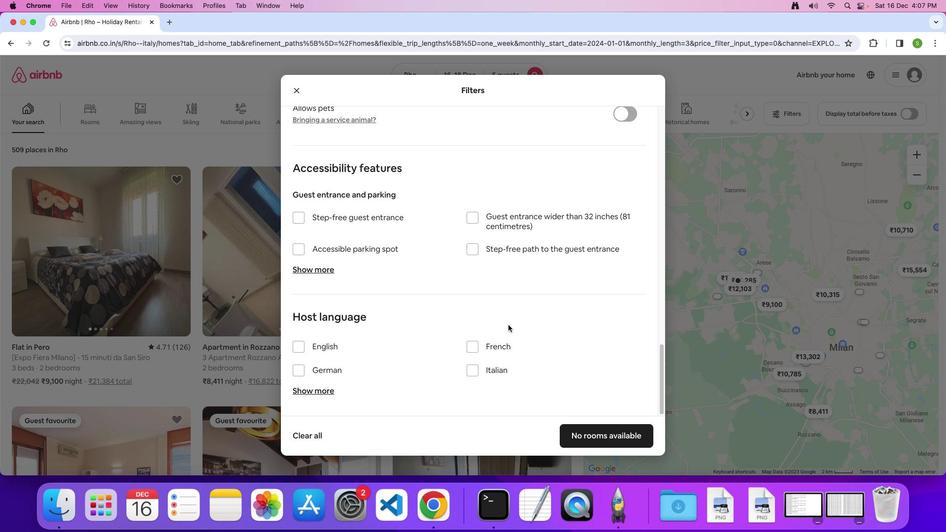 
Action: Mouse moved to (508, 325)
Screenshot: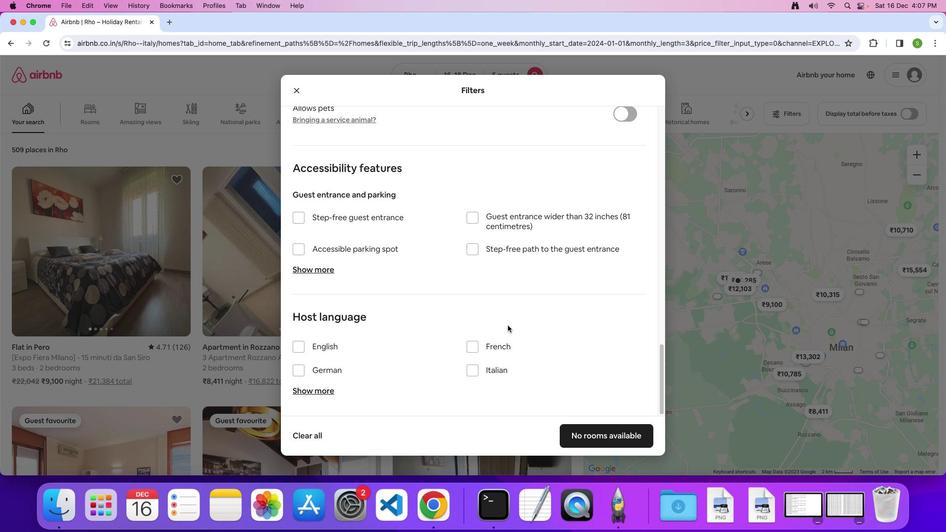 
Action: Mouse scrolled (508, 325) with delta (0, 0)
Screenshot: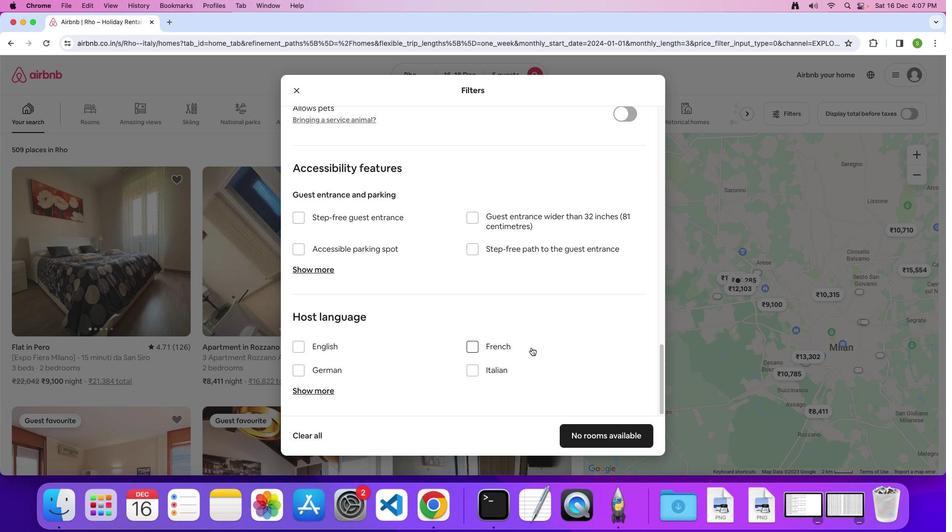 
Action: Mouse scrolled (508, 325) with delta (0, 0)
Screenshot: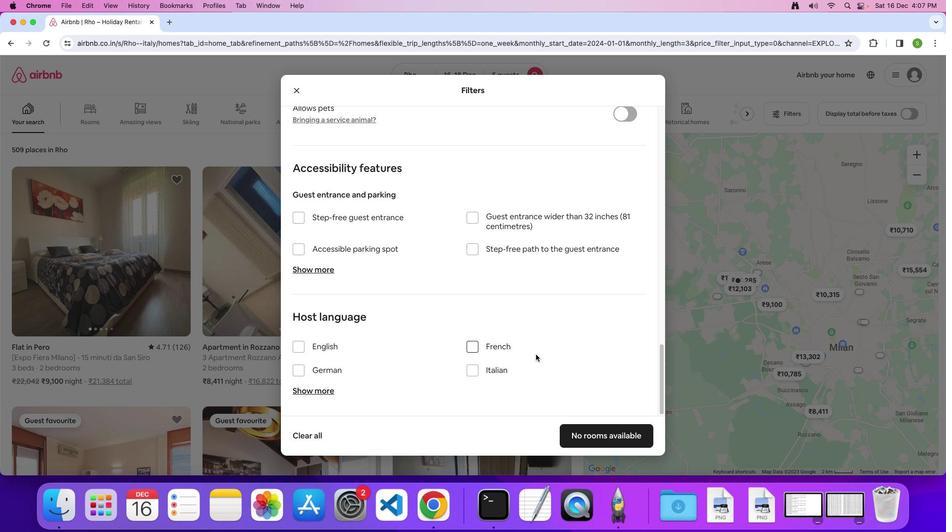 
Action: Mouse moved to (584, 429)
Screenshot: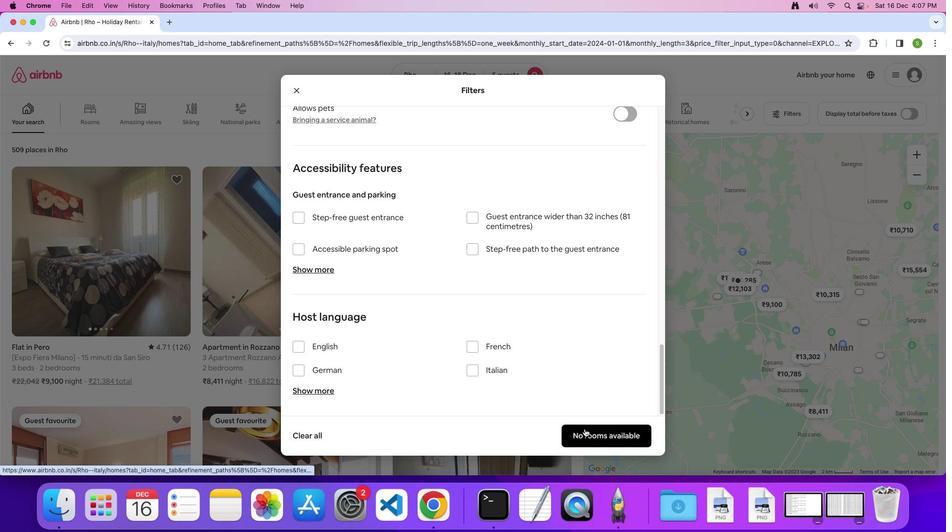 
Action: Mouse pressed left at (584, 429)
Screenshot: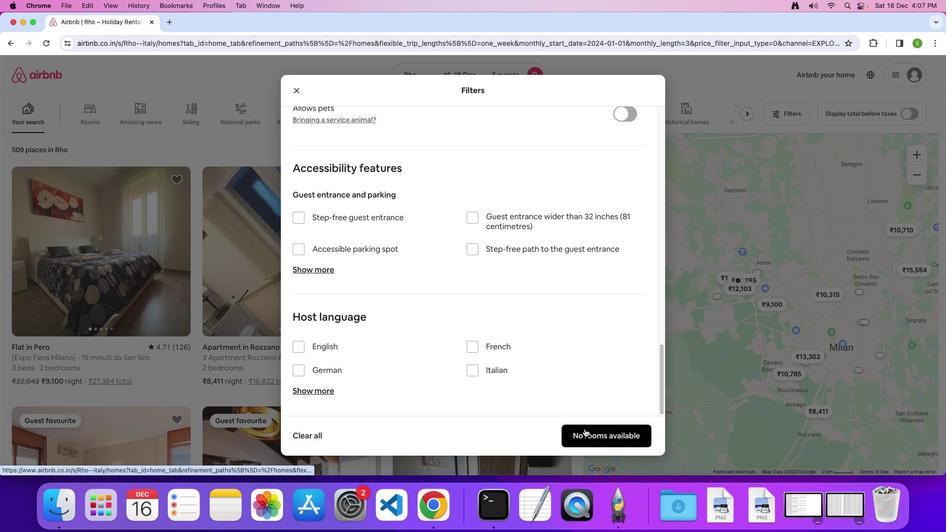 
Action: Mouse moved to (436, 278)
Screenshot: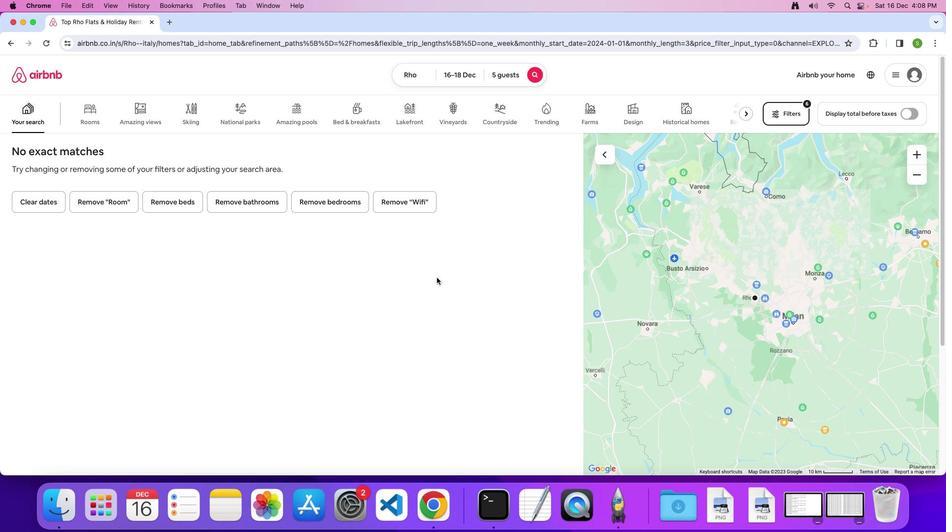 
